 Task: Create a due date automation trigger when advanced on, on the monday before a card is due add fields with custom field "Resume" unchecked at 11:00 AM.
Action: Mouse moved to (985, 287)
Screenshot: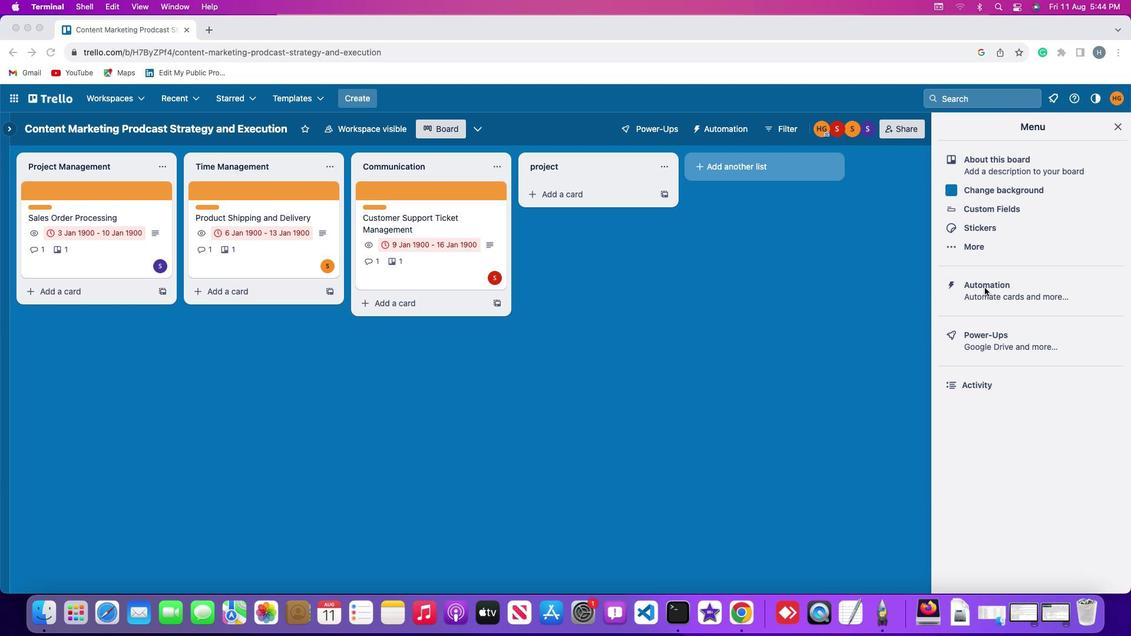 
Action: Mouse pressed left at (985, 287)
Screenshot: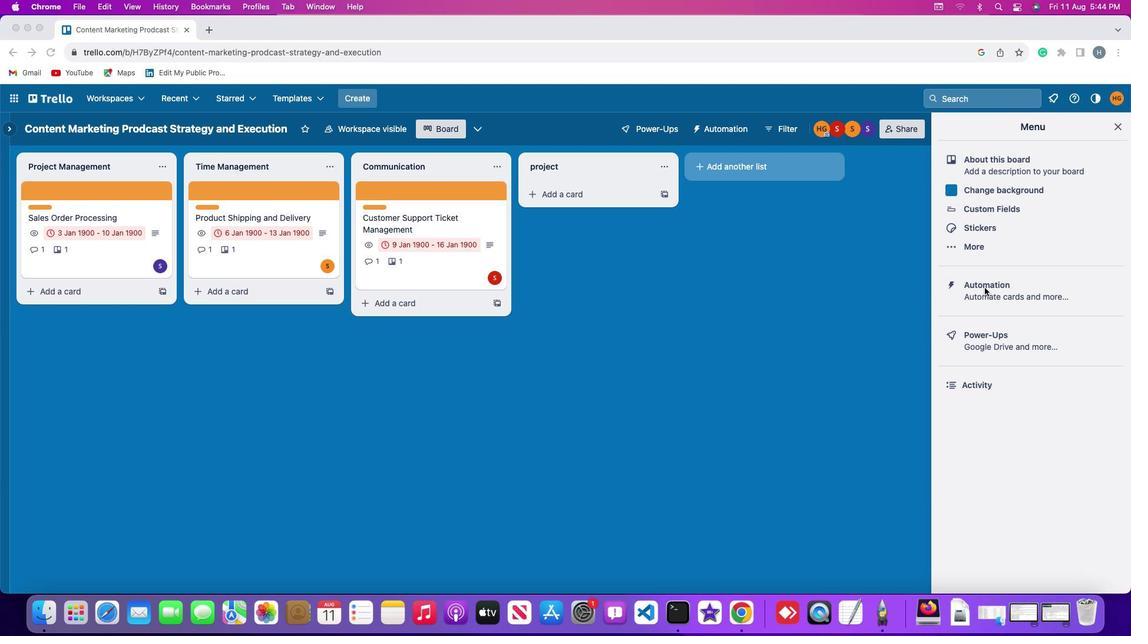 
Action: Mouse pressed left at (985, 287)
Screenshot: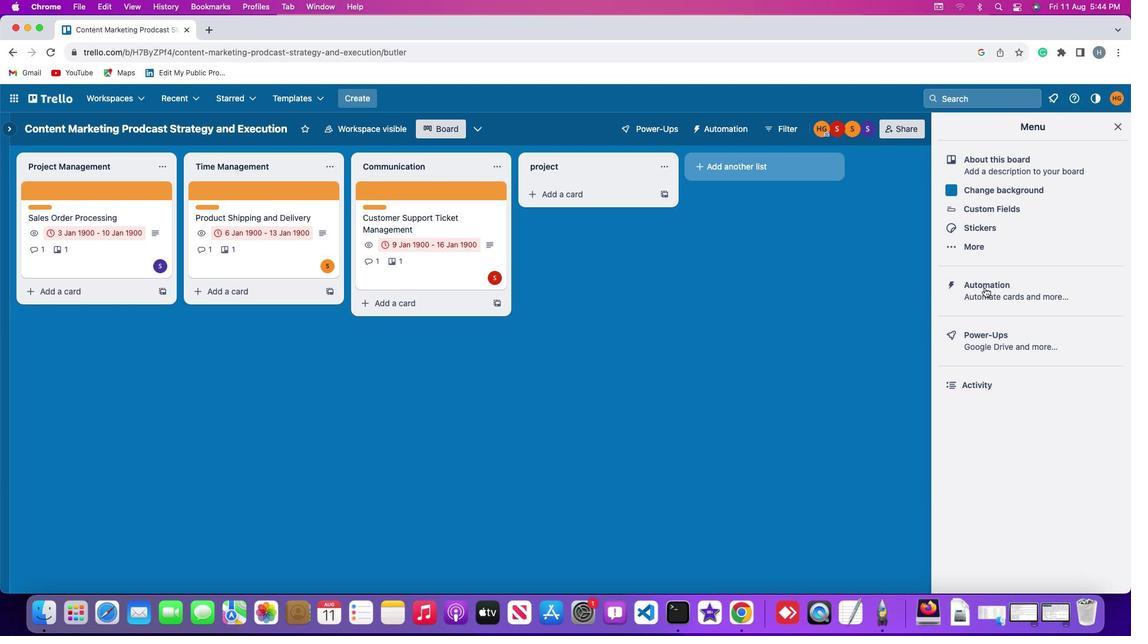 
Action: Mouse moved to (77, 273)
Screenshot: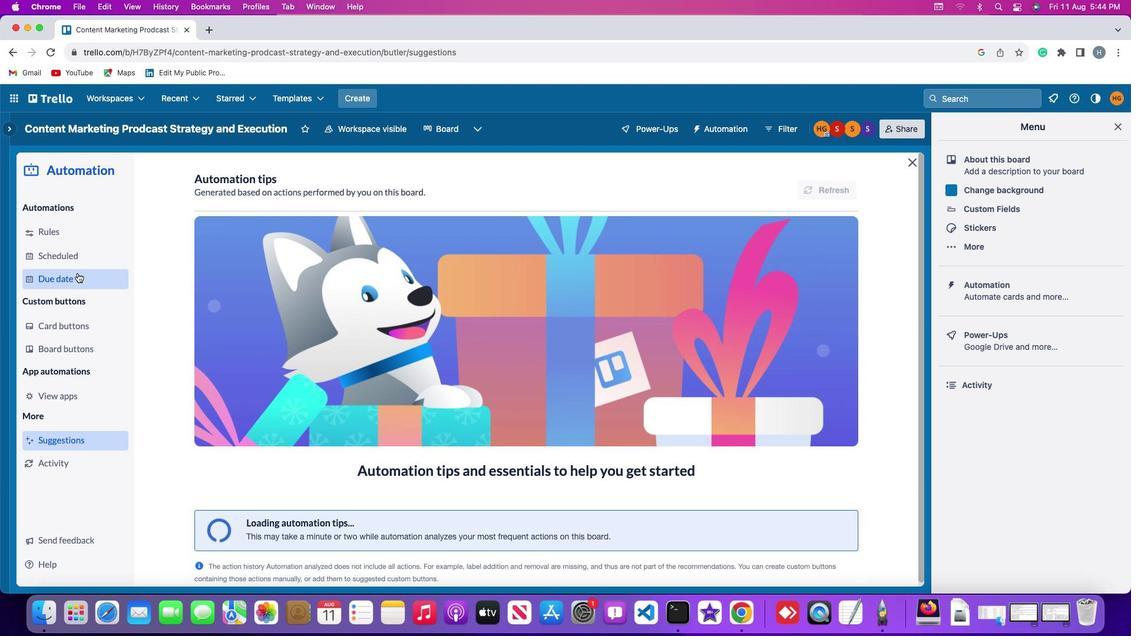 
Action: Mouse pressed left at (77, 273)
Screenshot: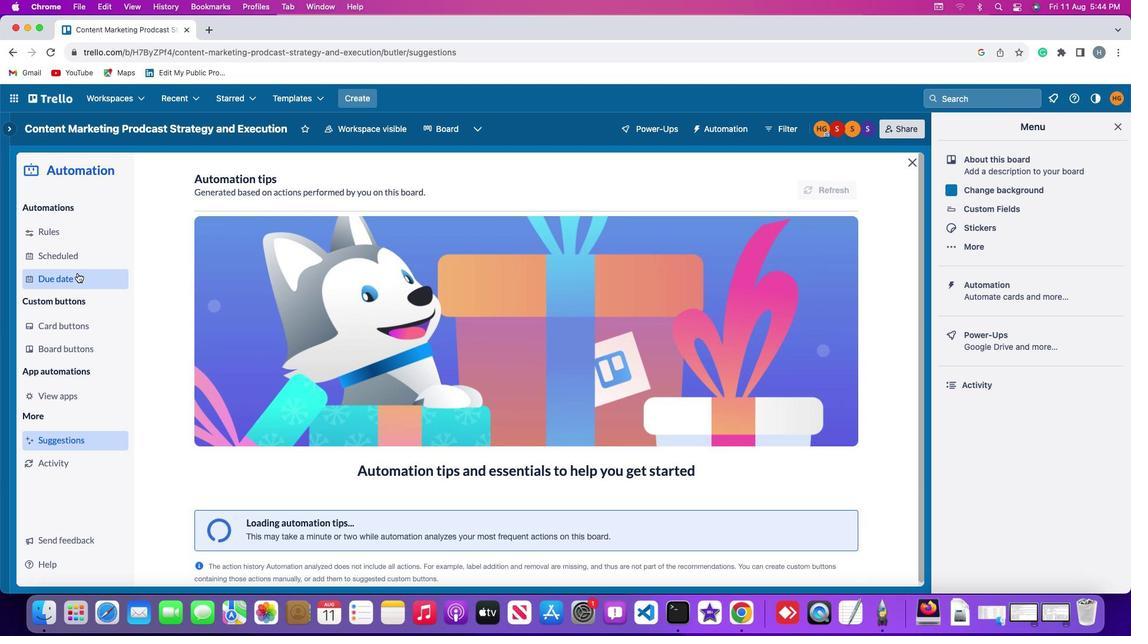 
Action: Mouse moved to (784, 179)
Screenshot: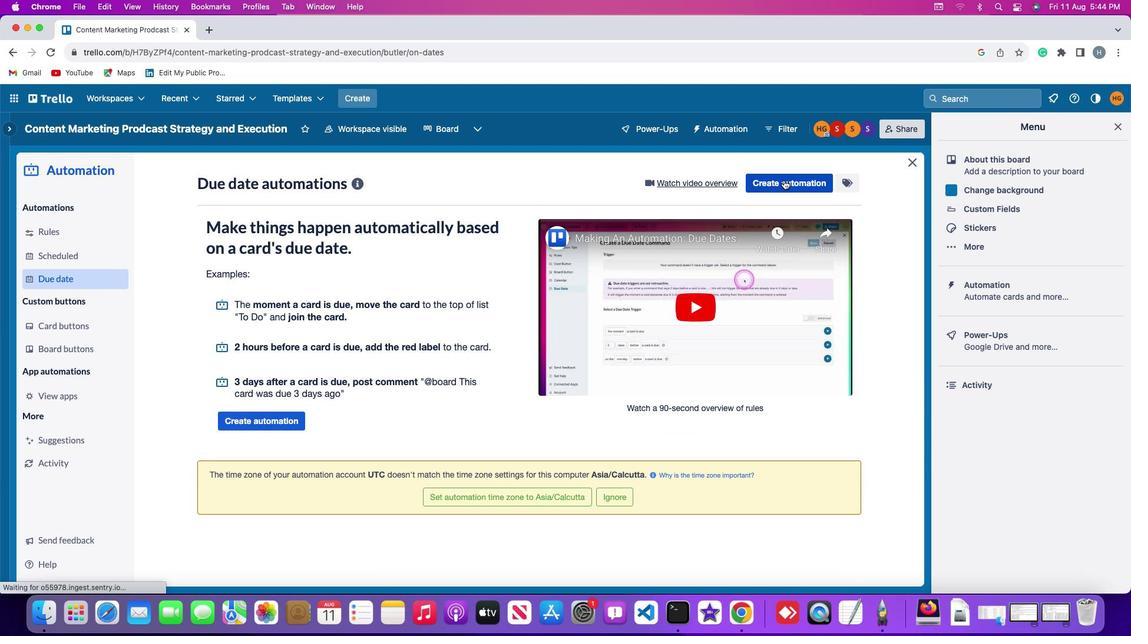 
Action: Mouse pressed left at (784, 179)
Screenshot: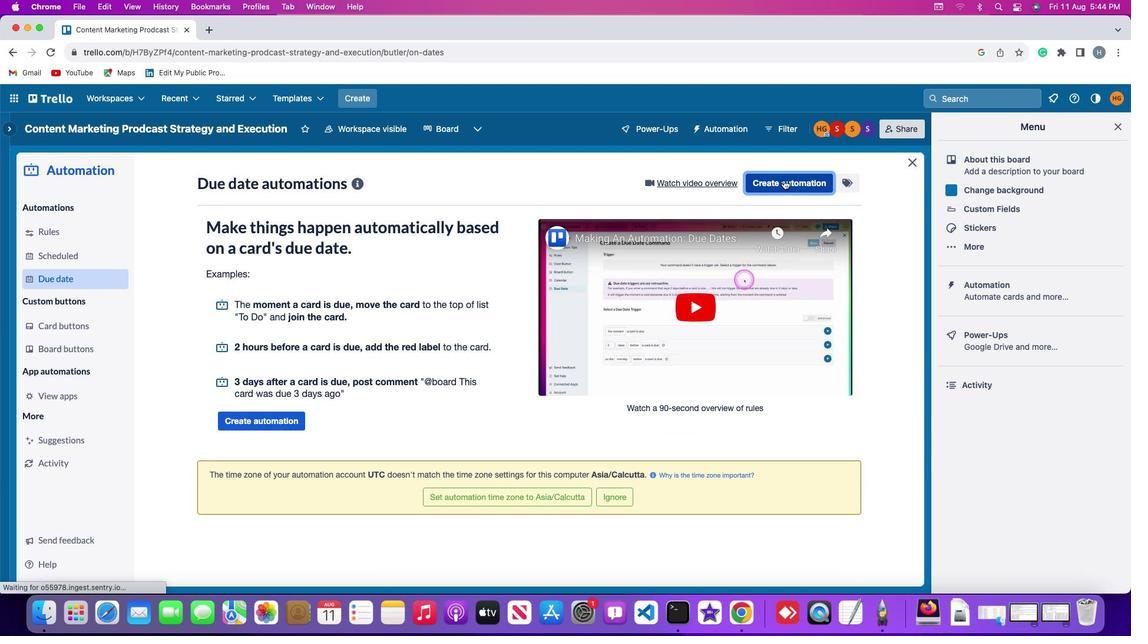 
Action: Mouse moved to (239, 293)
Screenshot: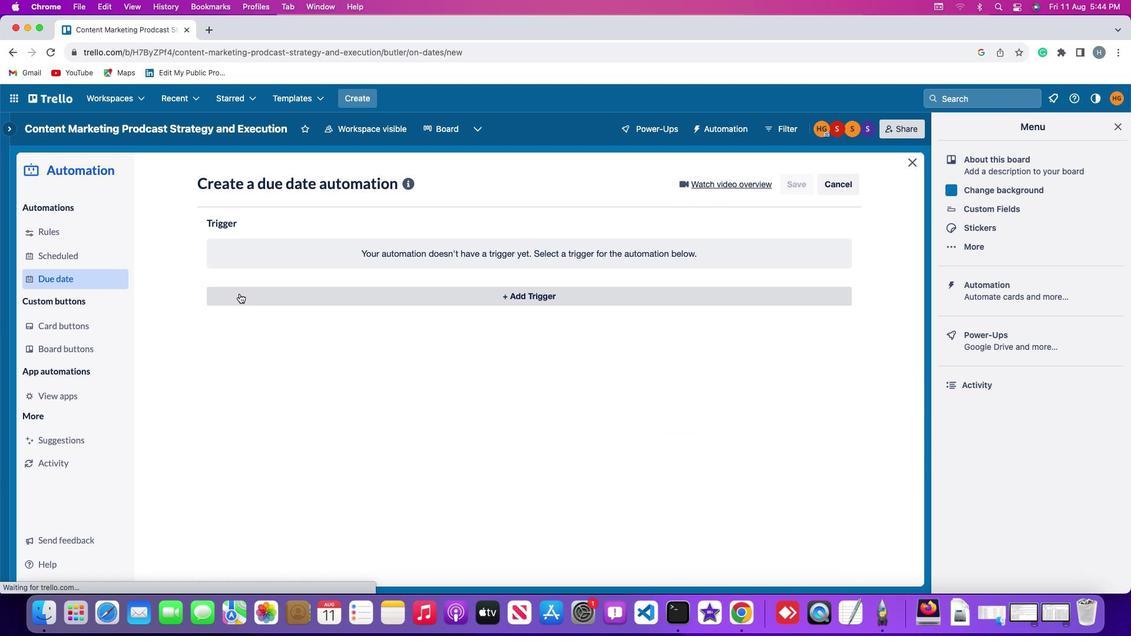 
Action: Mouse pressed left at (239, 293)
Screenshot: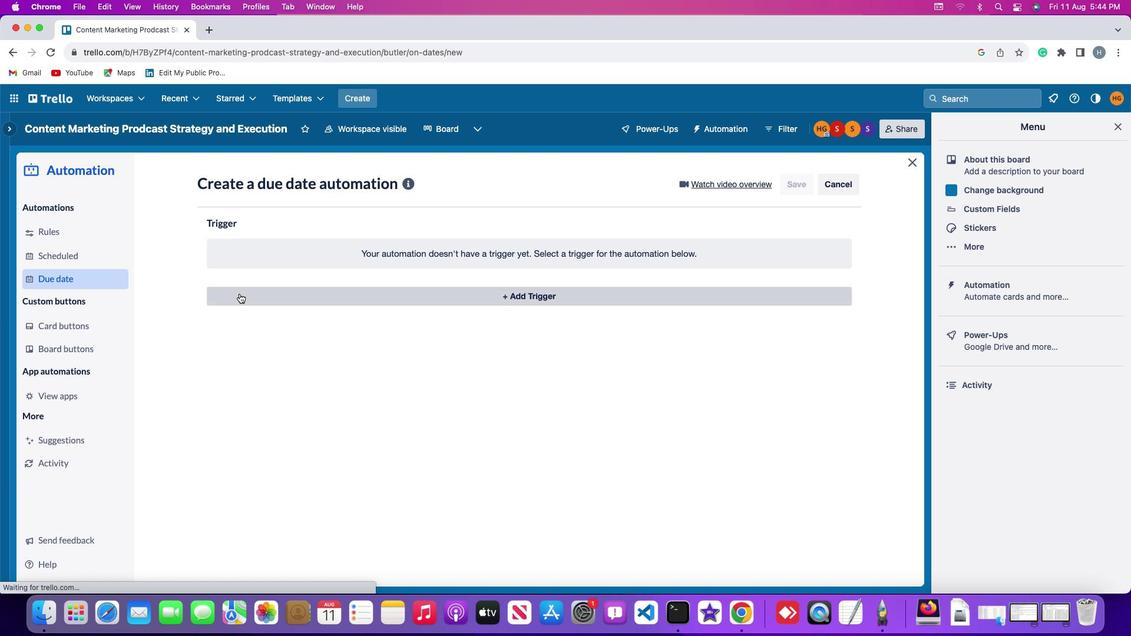 
Action: Mouse moved to (264, 516)
Screenshot: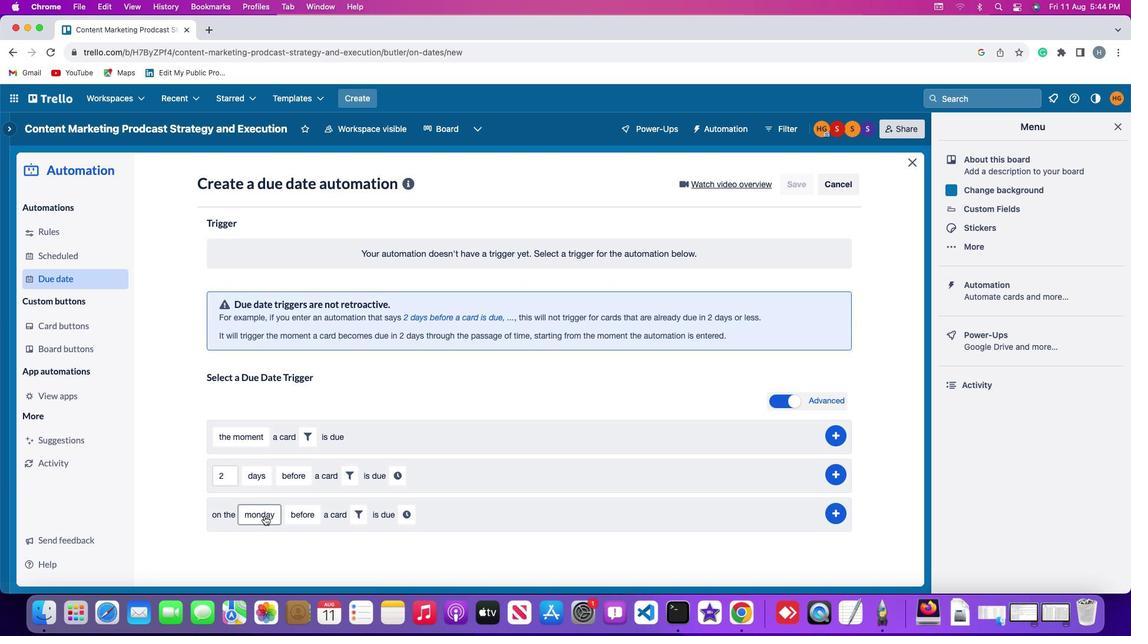 
Action: Mouse pressed left at (264, 516)
Screenshot: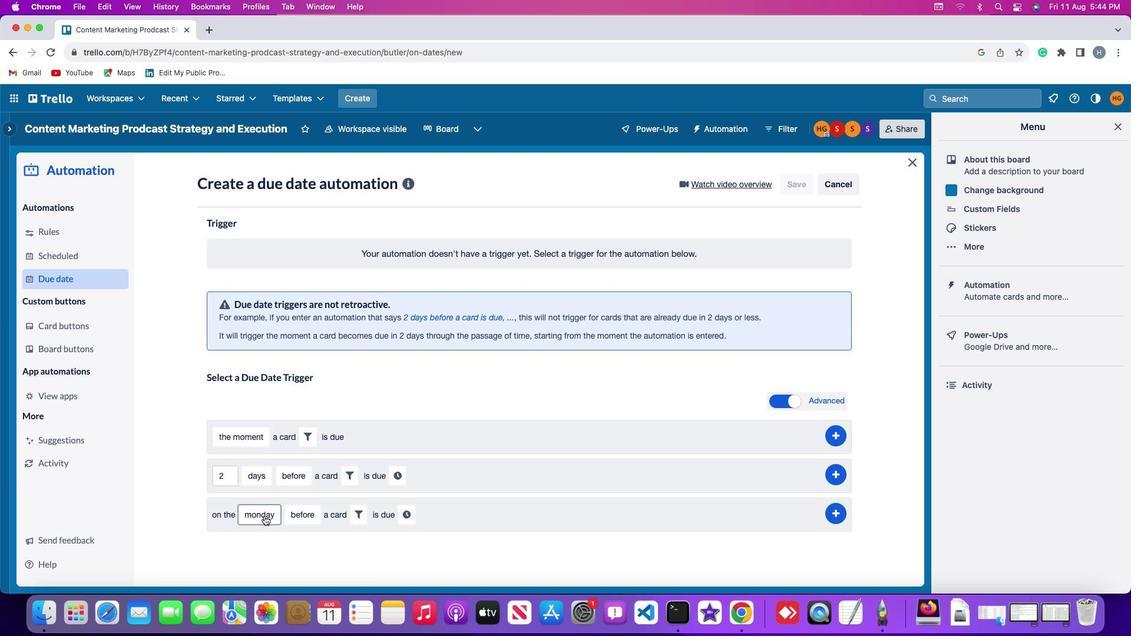 
Action: Mouse moved to (274, 347)
Screenshot: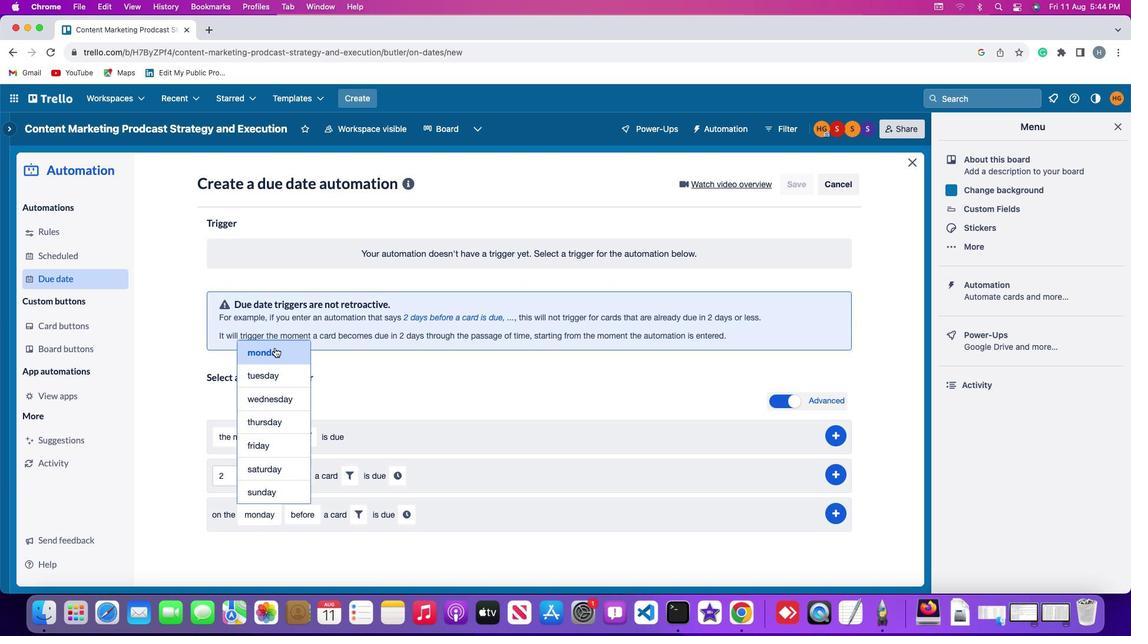 
Action: Mouse pressed left at (274, 347)
Screenshot: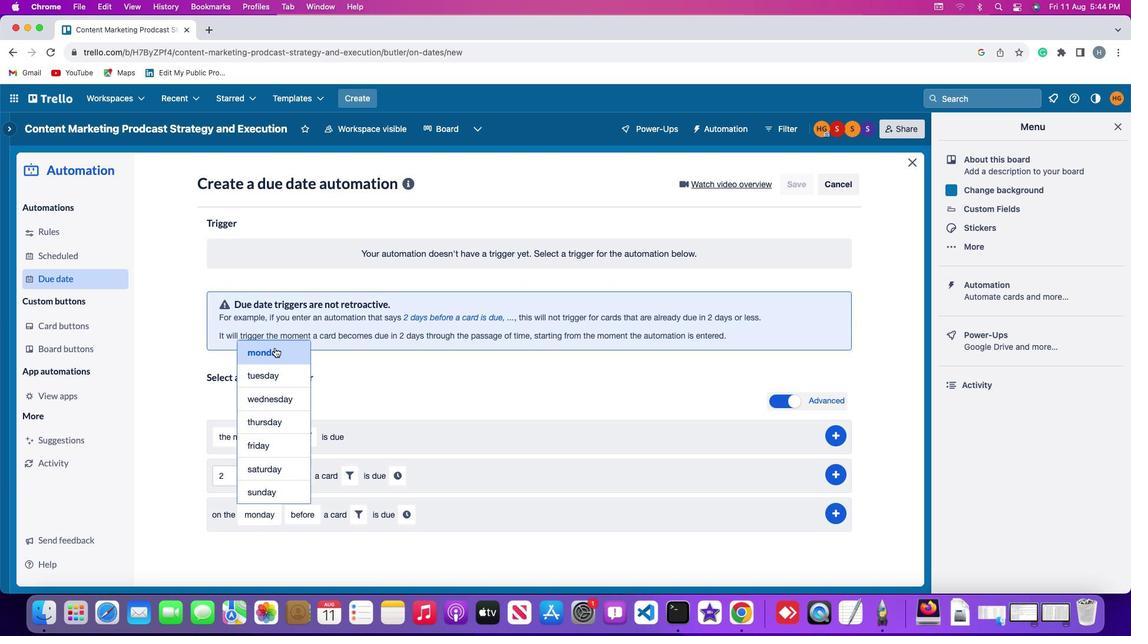 
Action: Mouse moved to (304, 517)
Screenshot: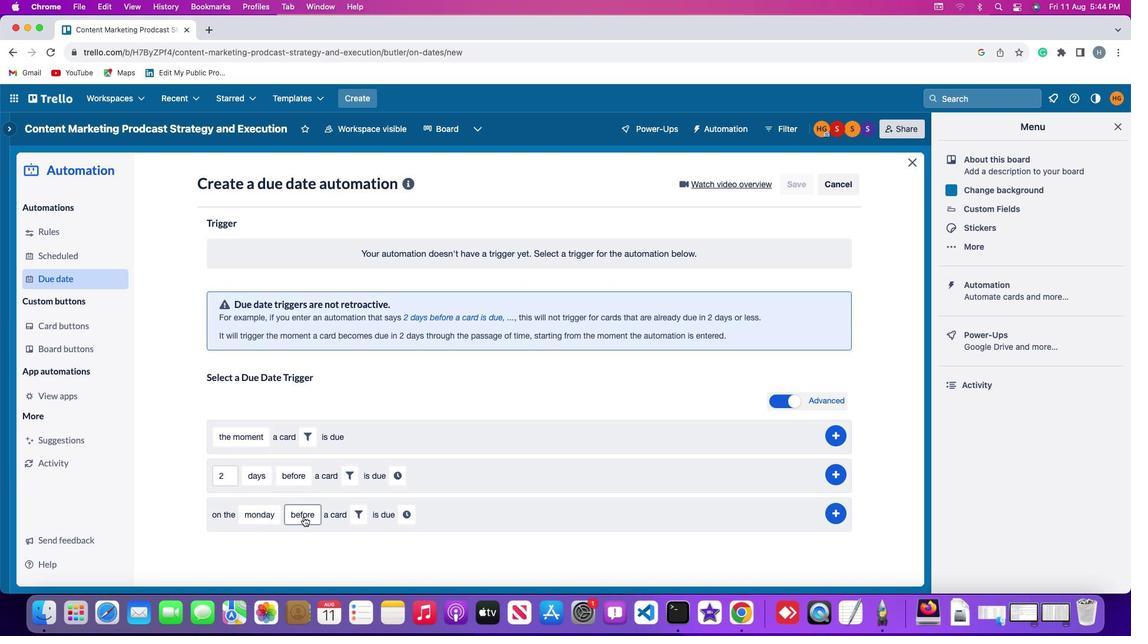
Action: Mouse pressed left at (304, 517)
Screenshot: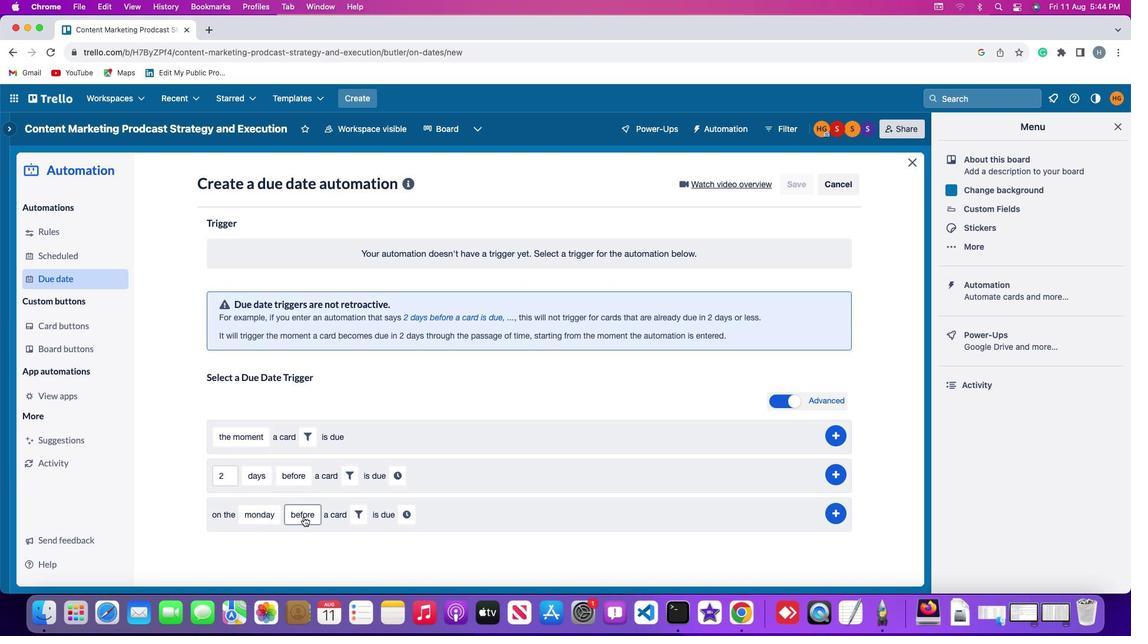 
Action: Mouse moved to (323, 422)
Screenshot: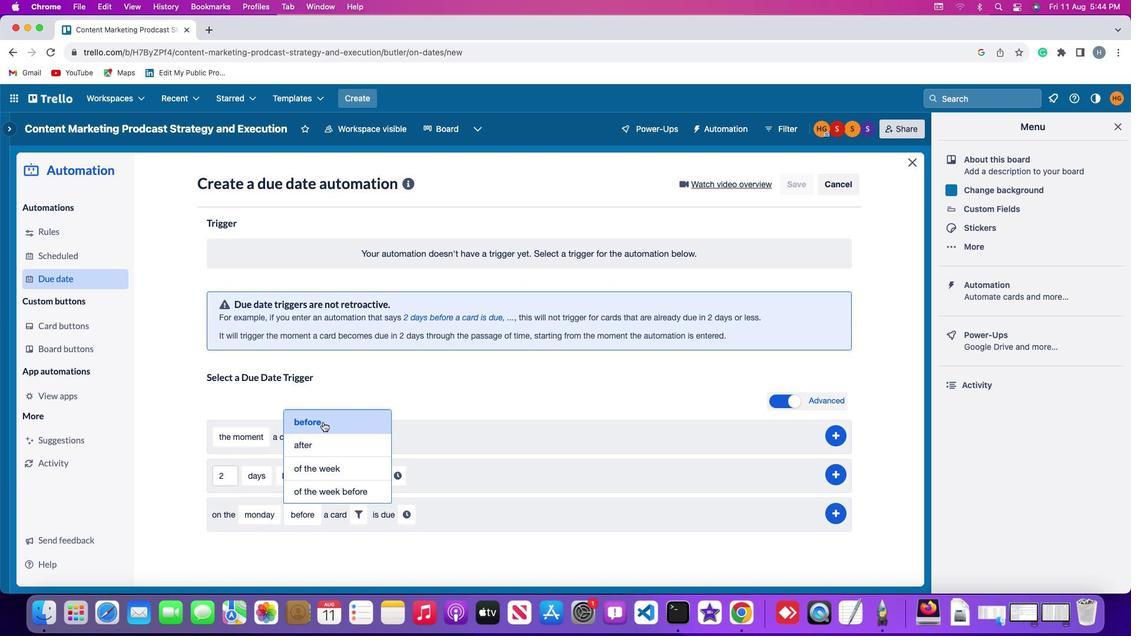 
Action: Mouse pressed left at (323, 422)
Screenshot: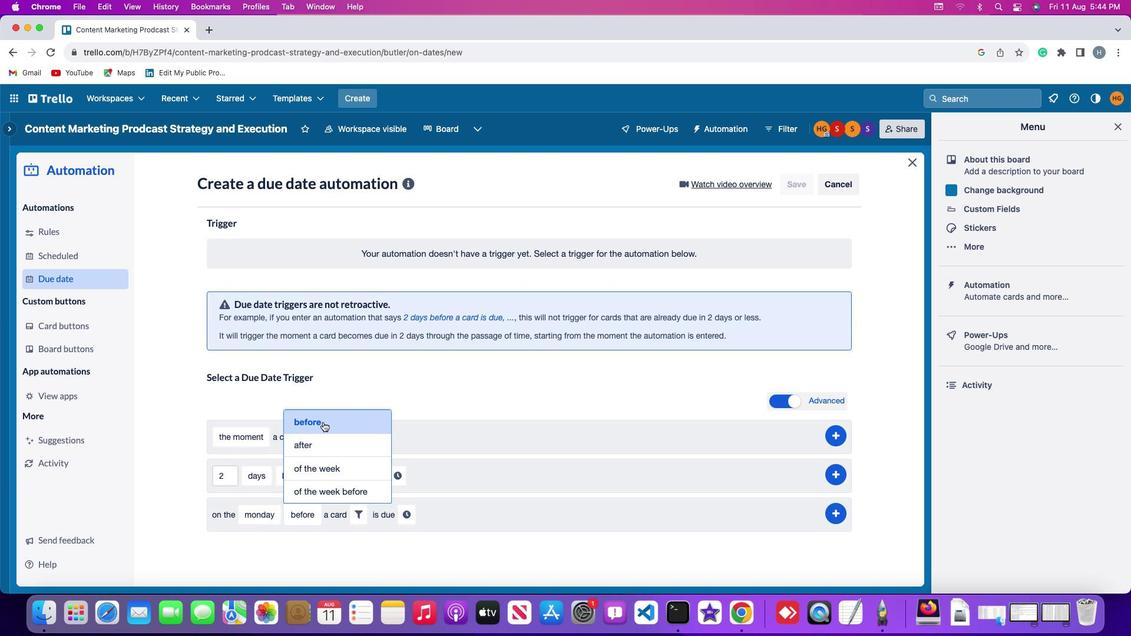 
Action: Mouse moved to (360, 520)
Screenshot: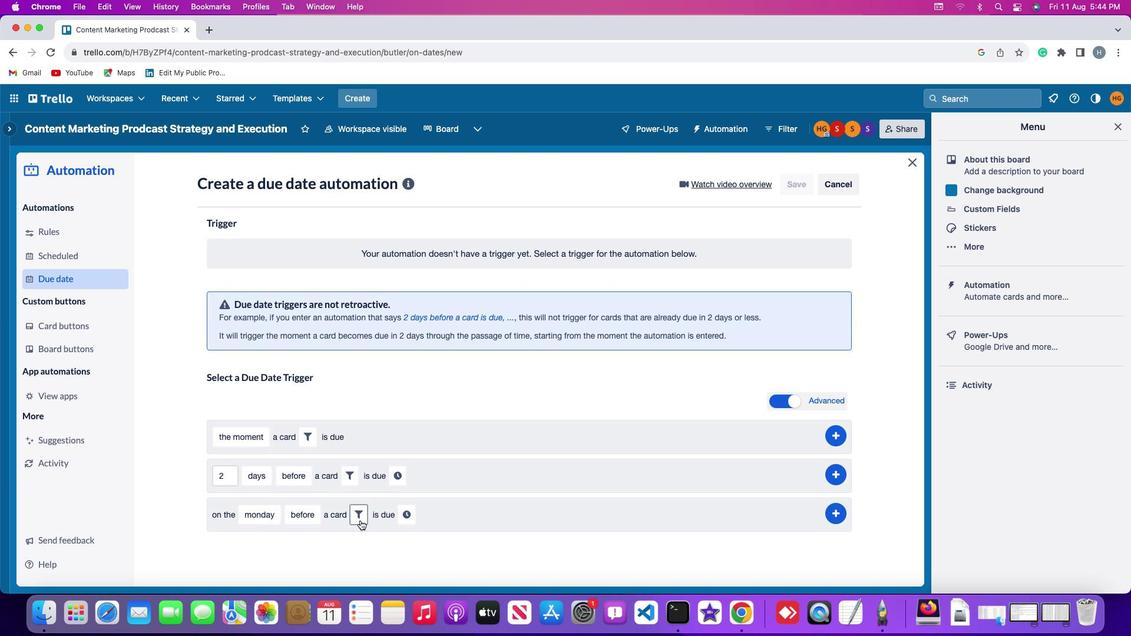 
Action: Mouse pressed left at (360, 520)
Screenshot: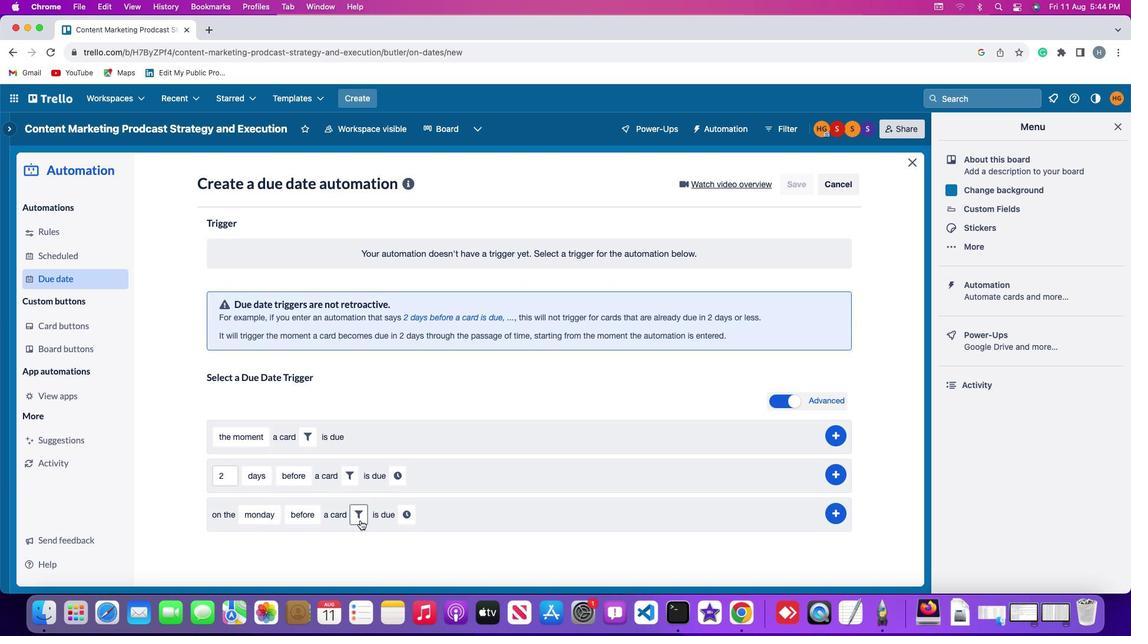 
Action: Mouse moved to (550, 555)
Screenshot: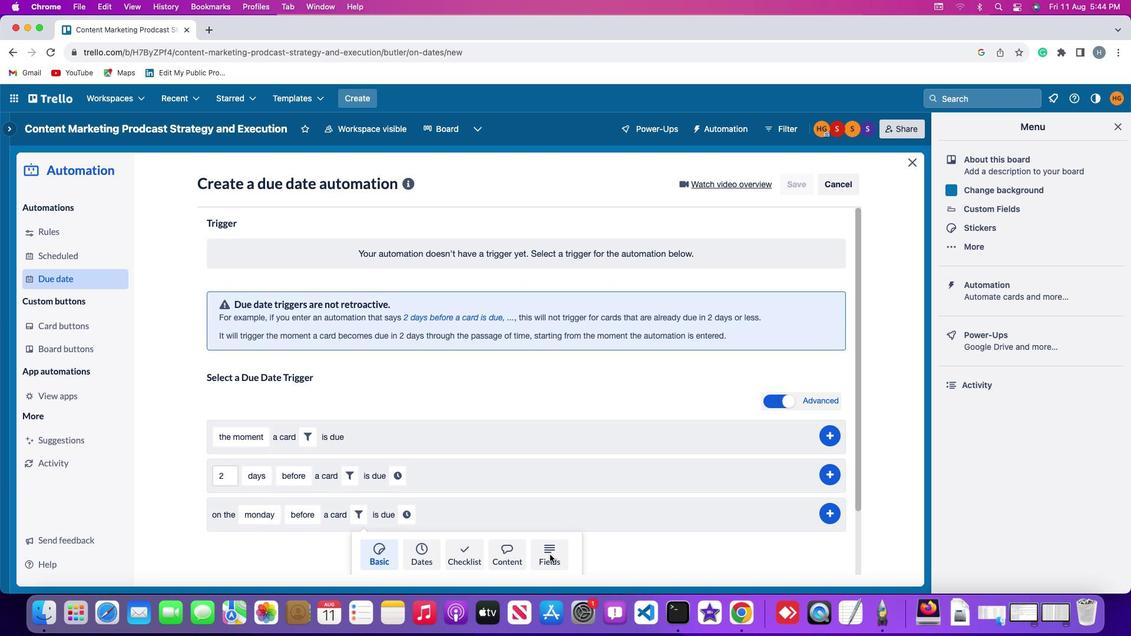 
Action: Mouse pressed left at (550, 555)
Screenshot: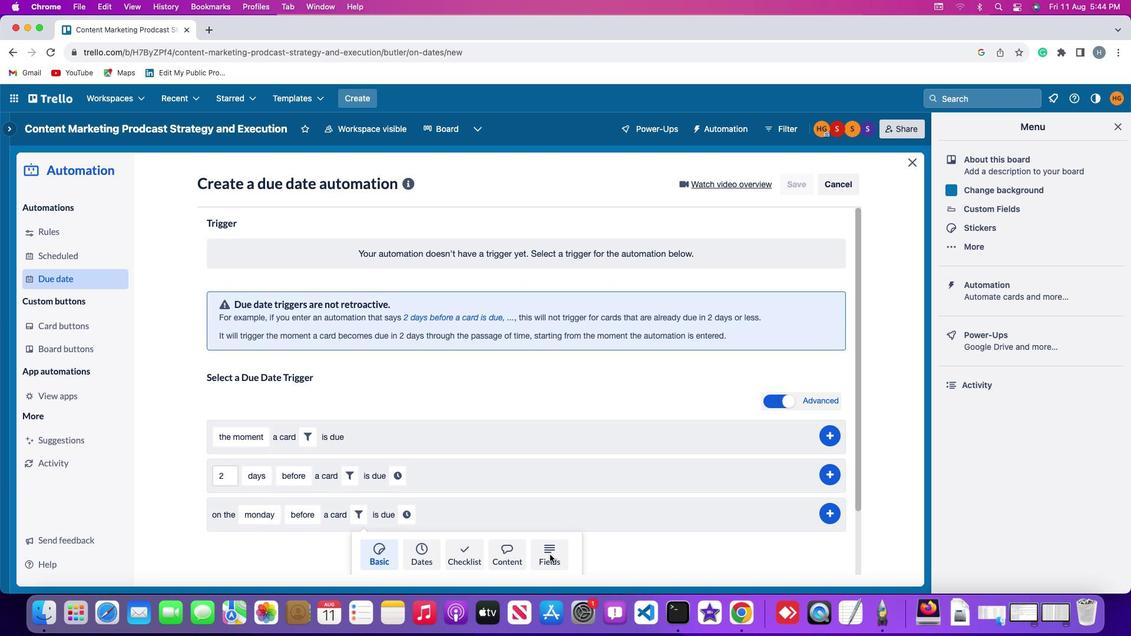 
Action: Mouse moved to (327, 549)
Screenshot: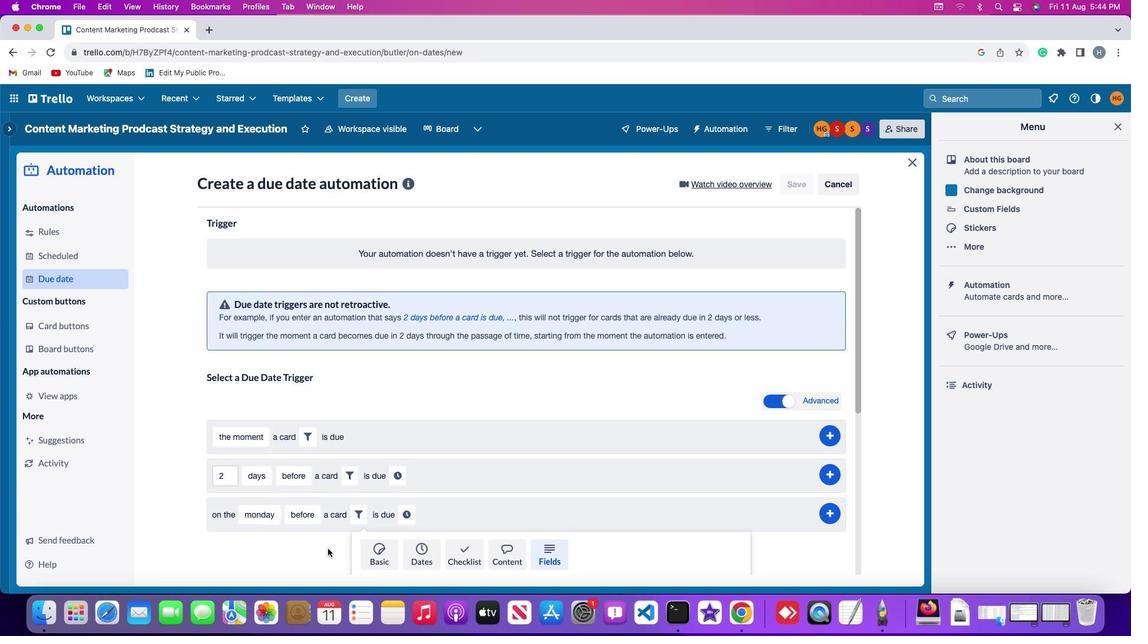 
Action: Mouse scrolled (327, 549) with delta (0, 0)
Screenshot: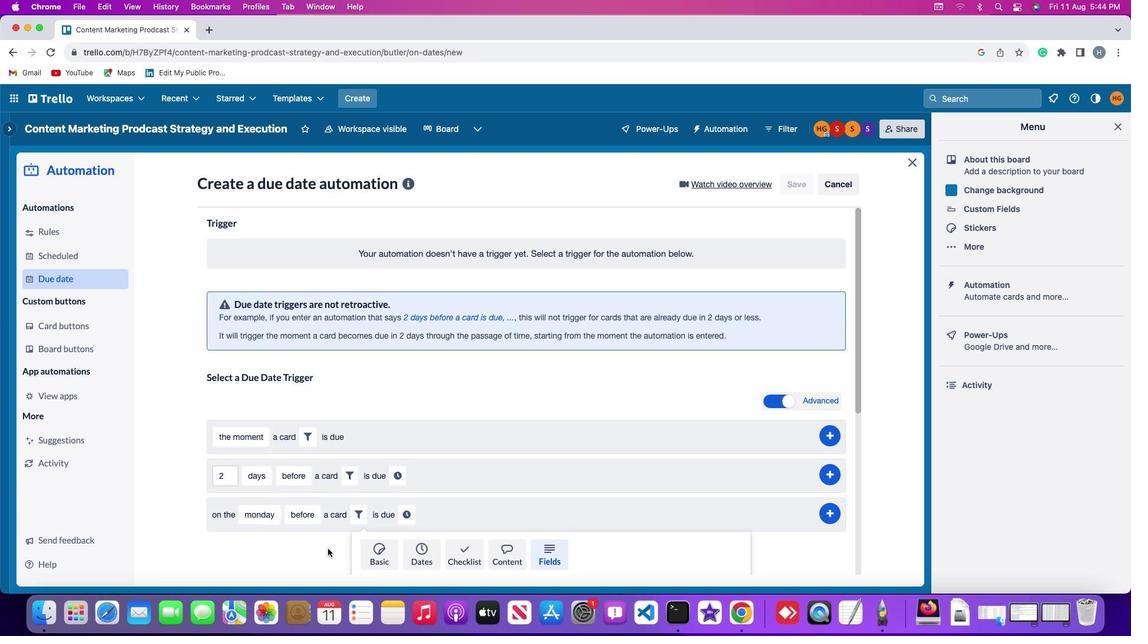 
Action: Mouse moved to (327, 549)
Screenshot: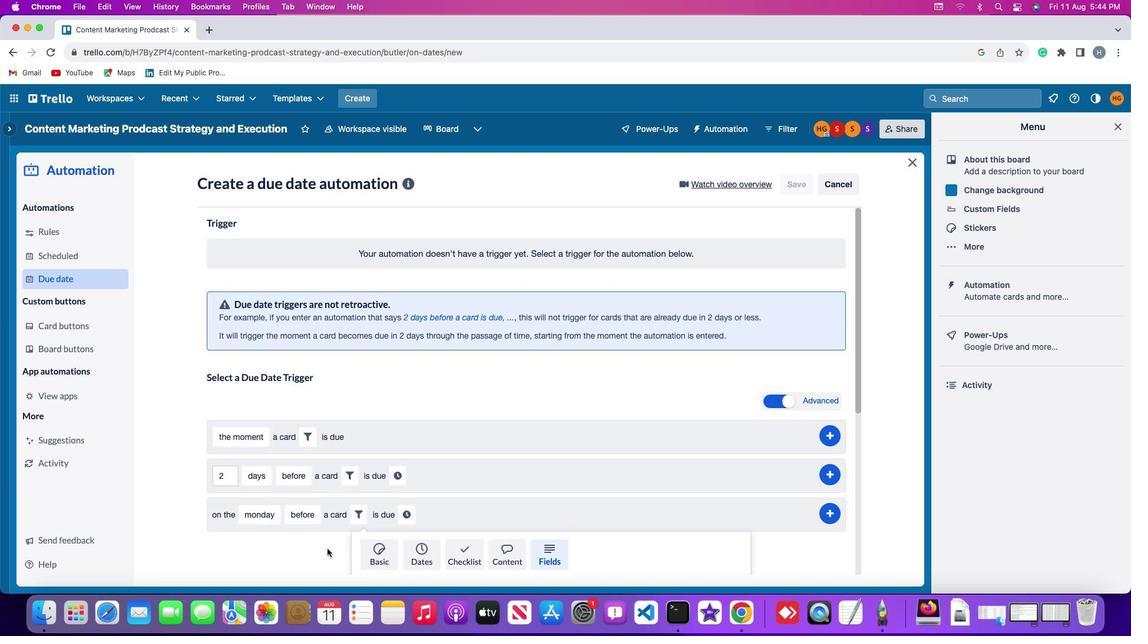 
Action: Mouse scrolled (327, 549) with delta (0, 0)
Screenshot: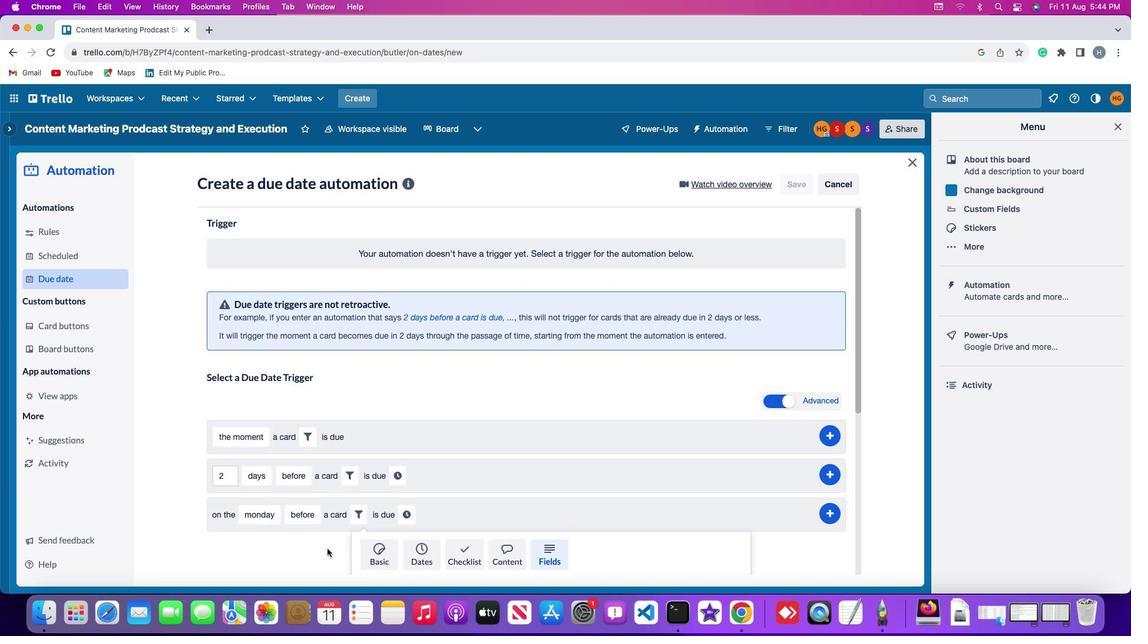 
Action: Mouse moved to (327, 549)
Screenshot: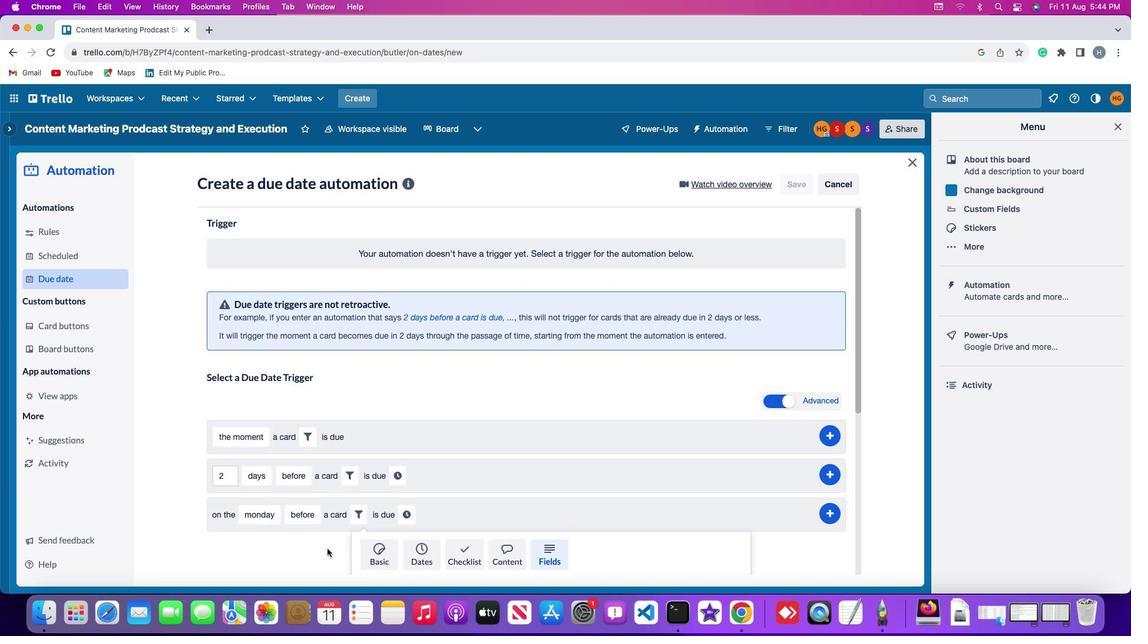 
Action: Mouse scrolled (327, 549) with delta (0, -1)
Screenshot: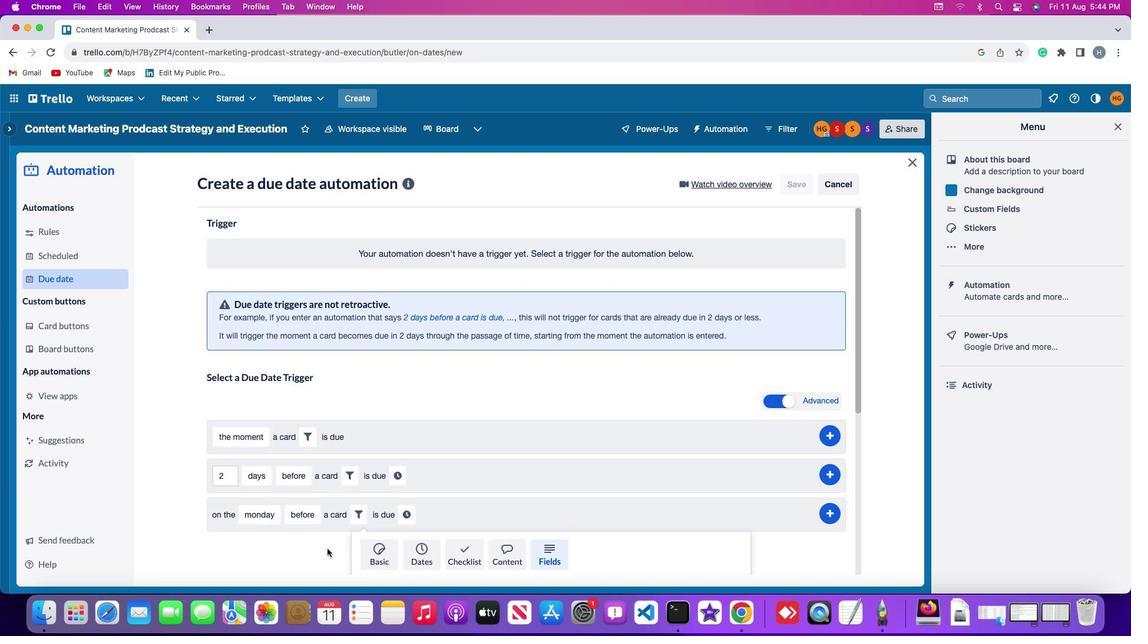 
Action: Mouse moved to (324, 549)
Screenshot: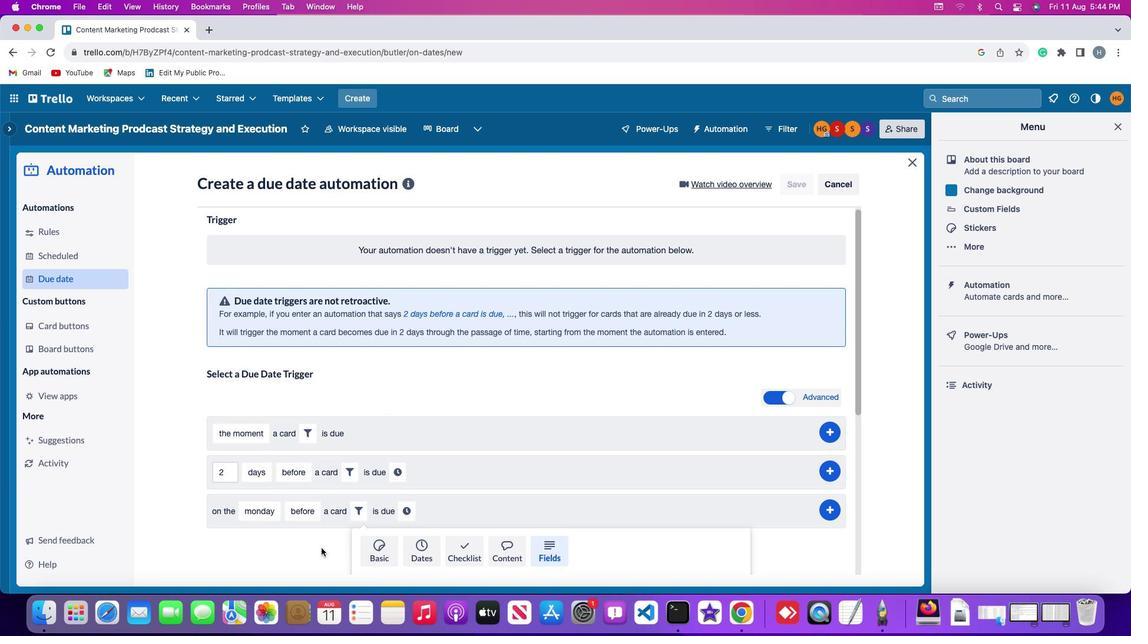 
Action: Mouse scrolled (324, 549) with delta (0, -2)
Screenshot: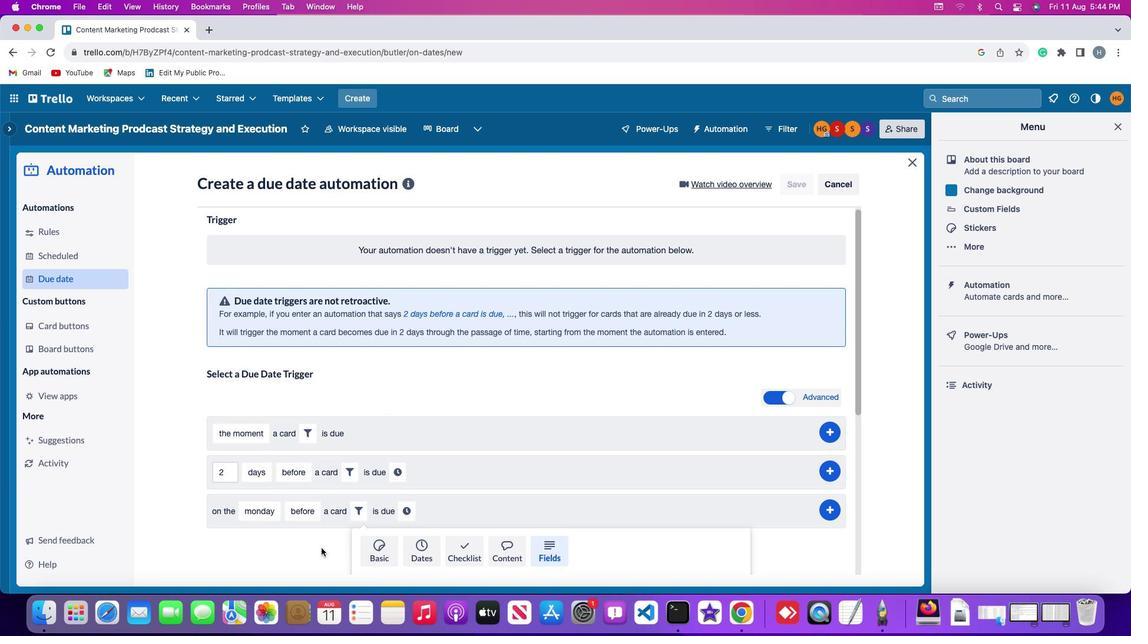 
Action: Mouse moved to (311, 545)
Screenshot: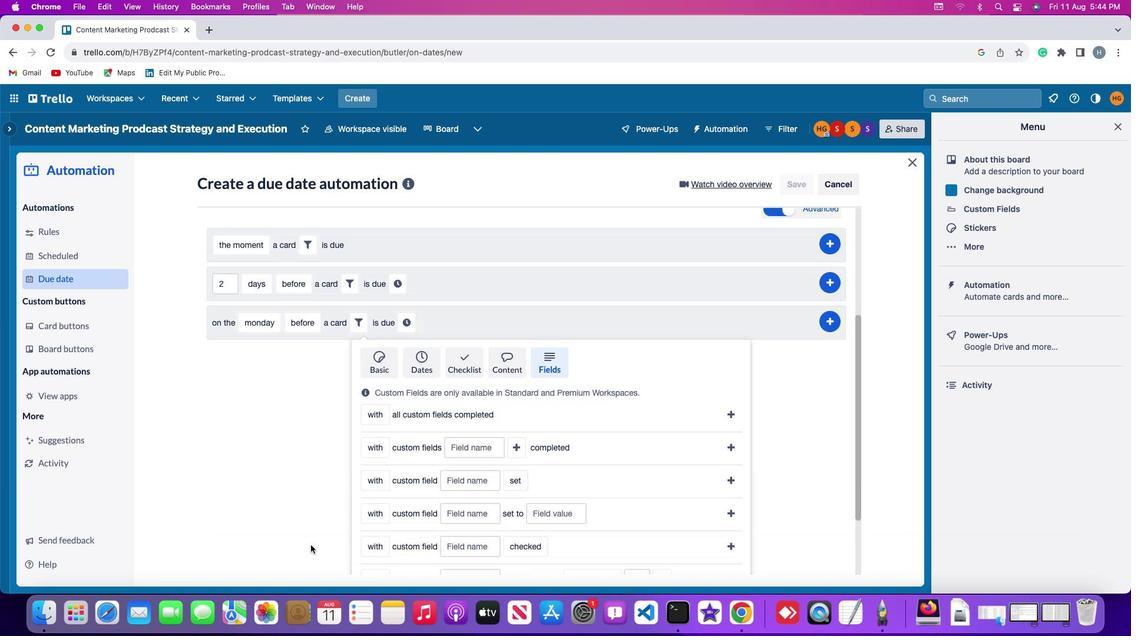 
Action: Mouse scrolled (311, 545) with delta (0, -2)
Screenshot: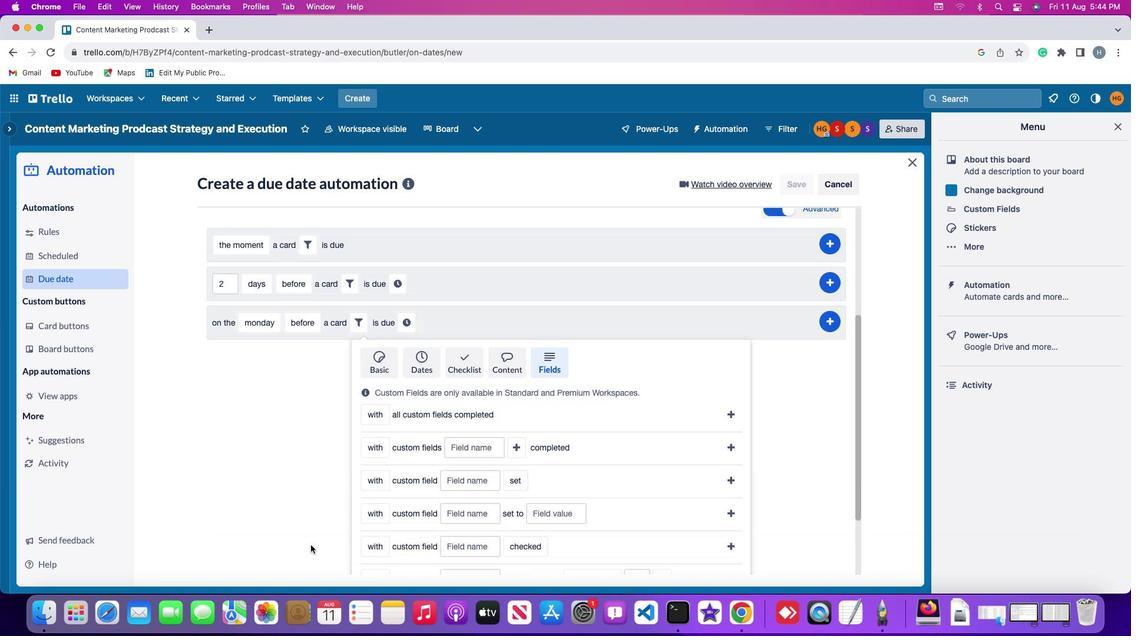
Action: Mouse moved to (303, 544)
Screenshot: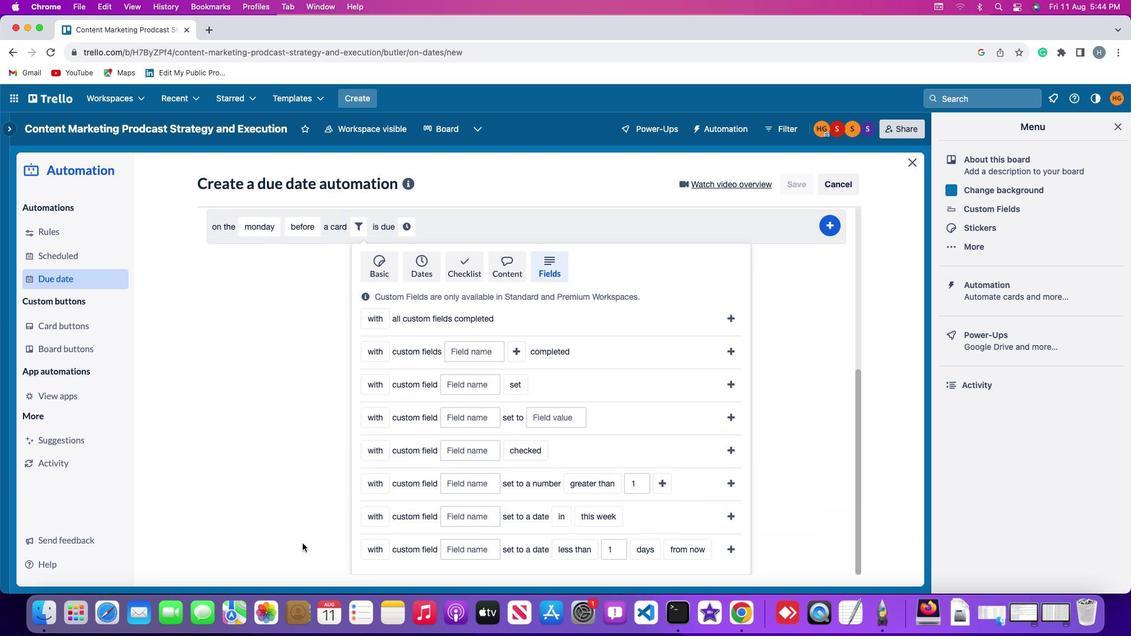 
Action: Mouse scrolled (303, 544) with delta (0, 0)
Screenshot: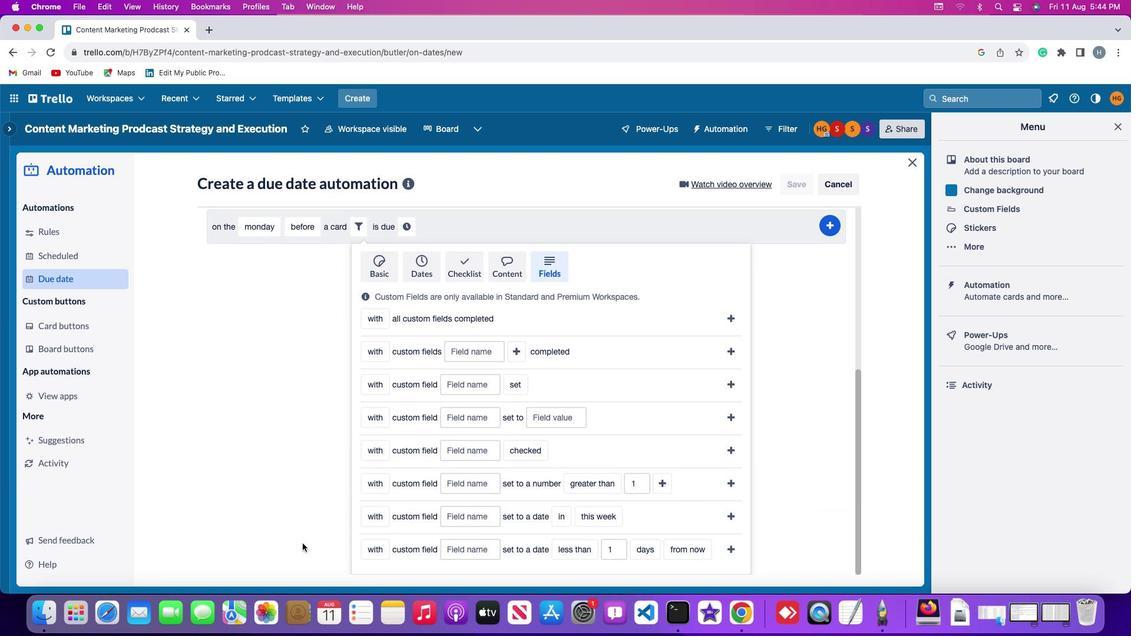 
Action: Mouse scrolled (303, 544) with delta (0, 0)
Screenshot: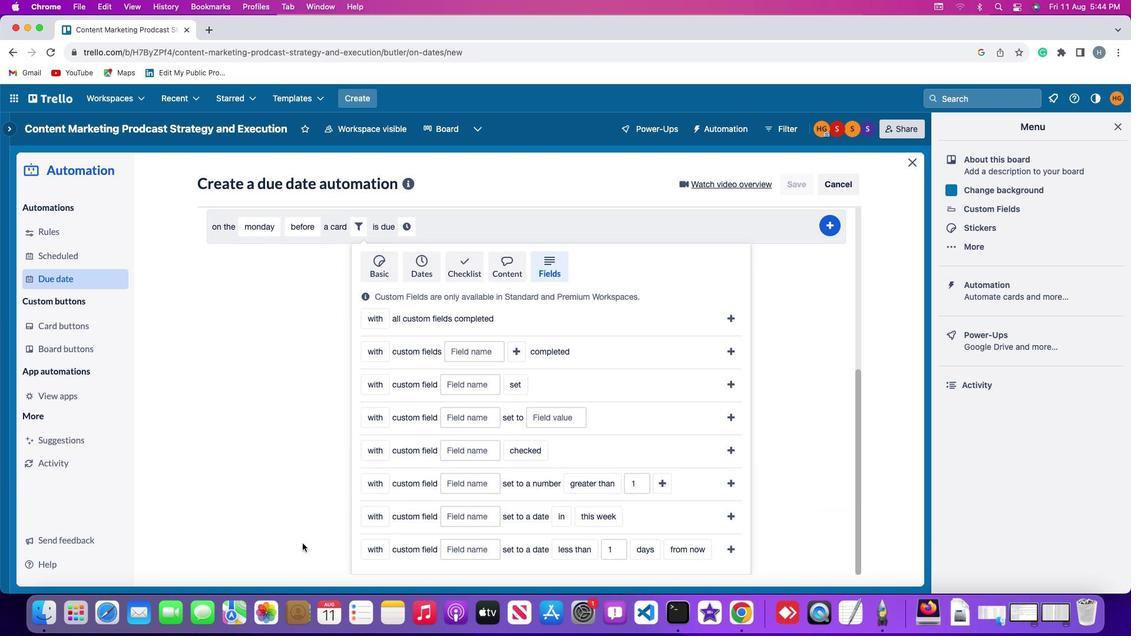 
Action: Mouse scrolled (303, 544) with delta (0, -1)
Screenshot: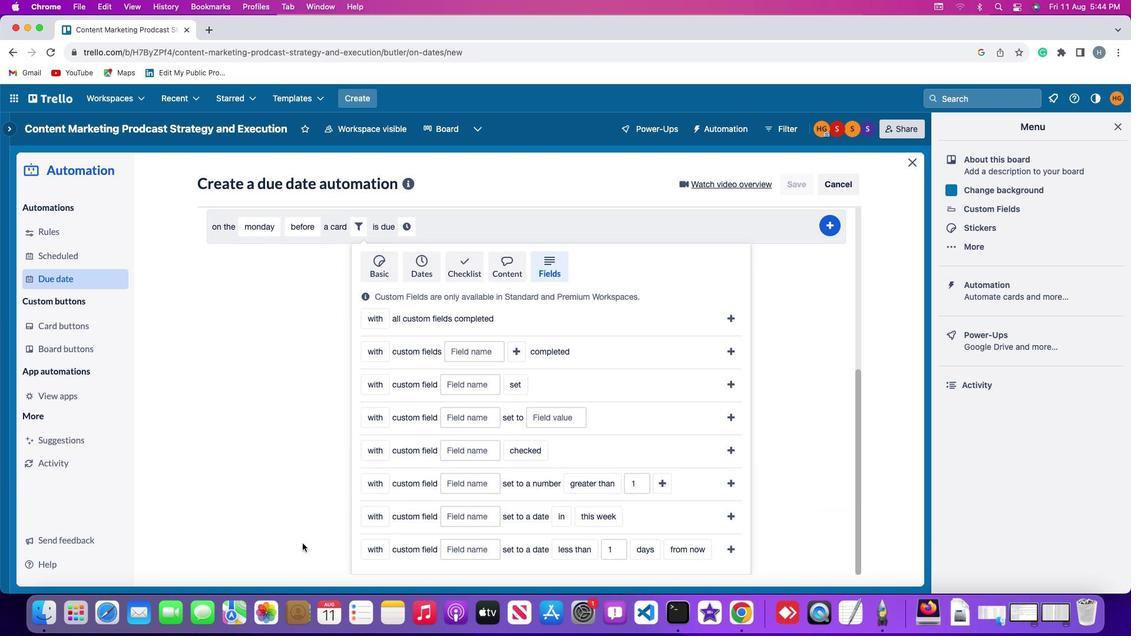 
Action: Mouse scrolled (303, 544) with delta (0, -2)
Screenshot: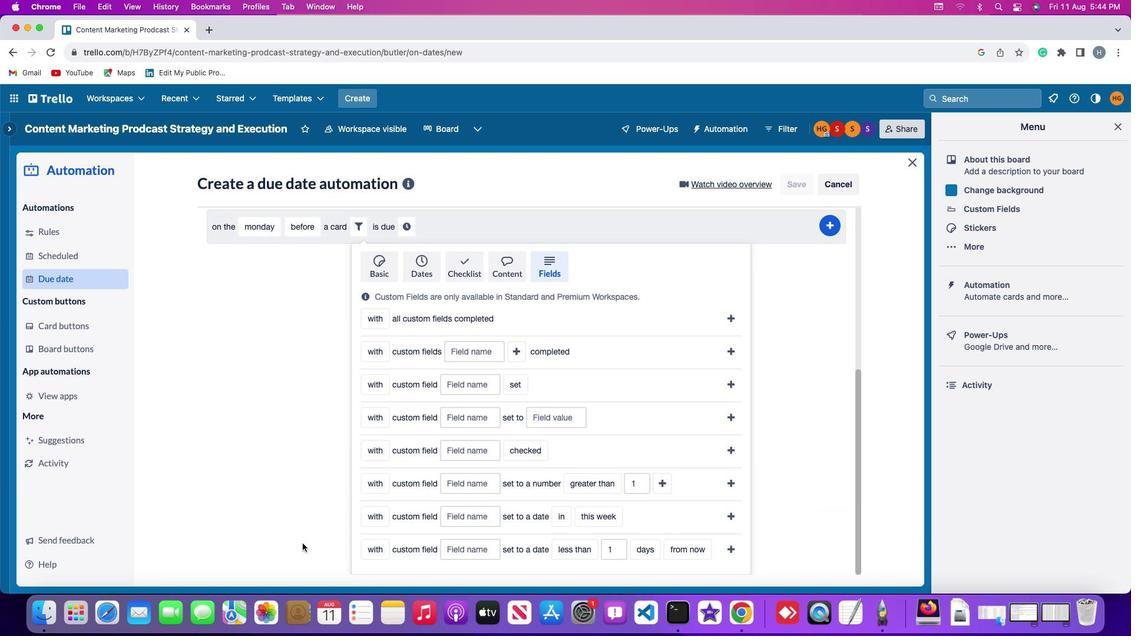 
Action: Mouse moved to (372, 451)
Screenshot: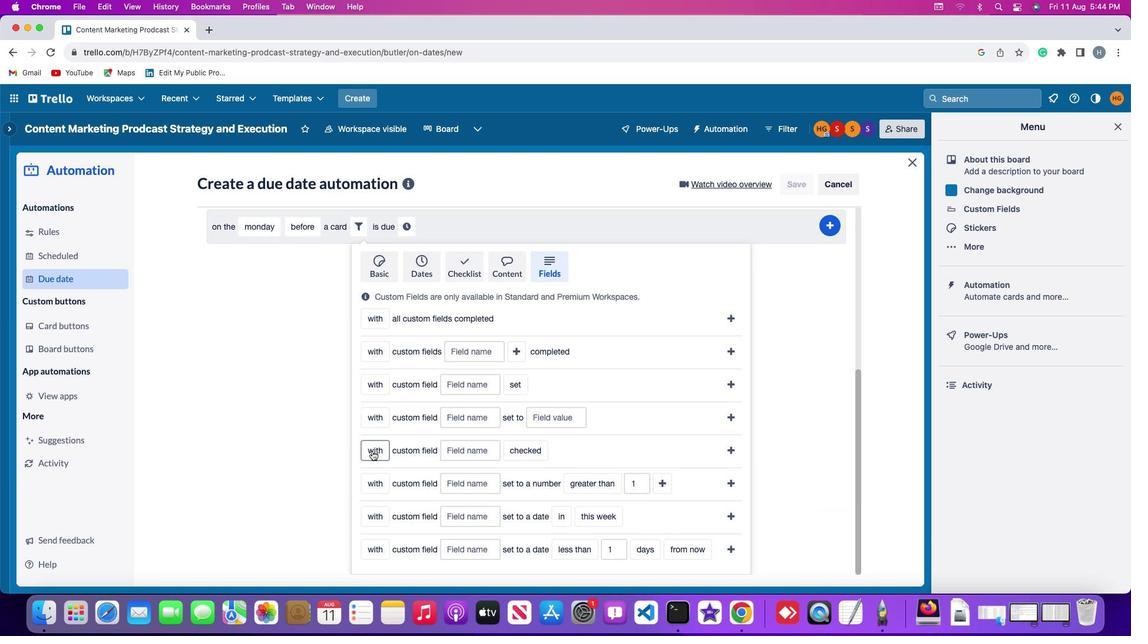 
Action: Mouse pressed left at (372, 451)
Screenshot: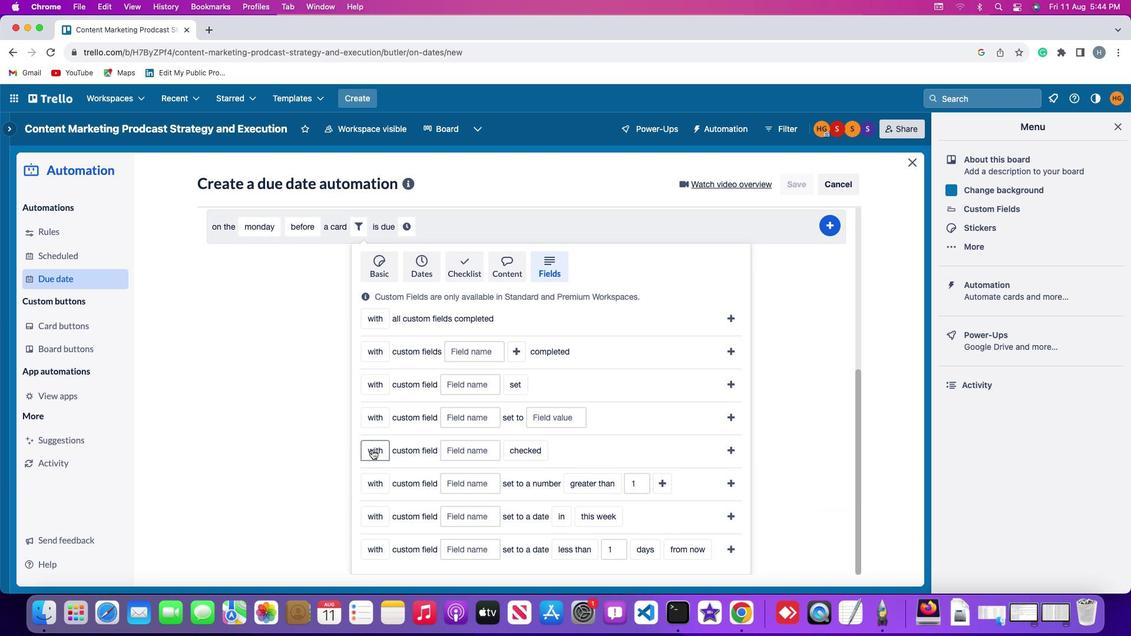 
Action: Mouse moved to (383, 474)
Screenshot: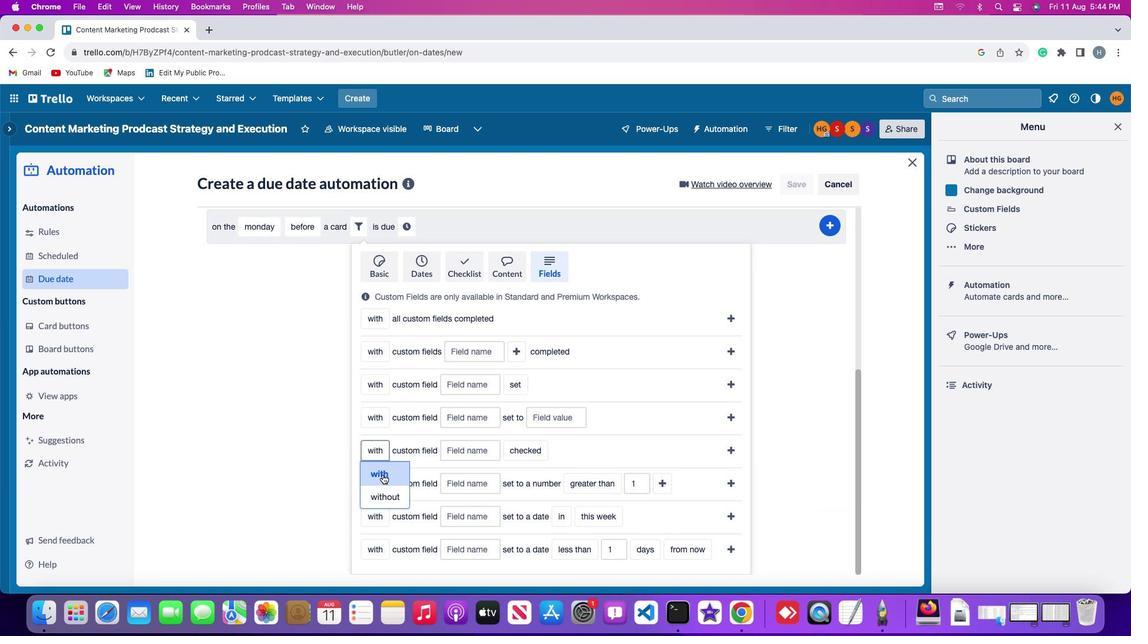 
Action: Mouse pressed left at (383, 474)
Screenshot: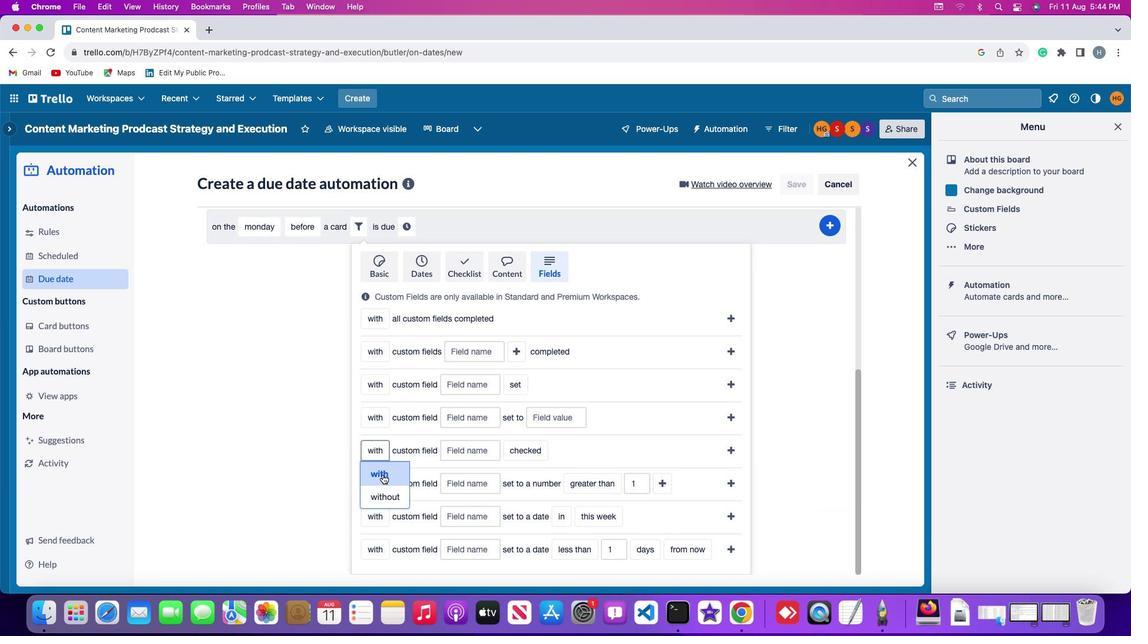 
Action: Mouse moved to (474, 453)
Screenshot: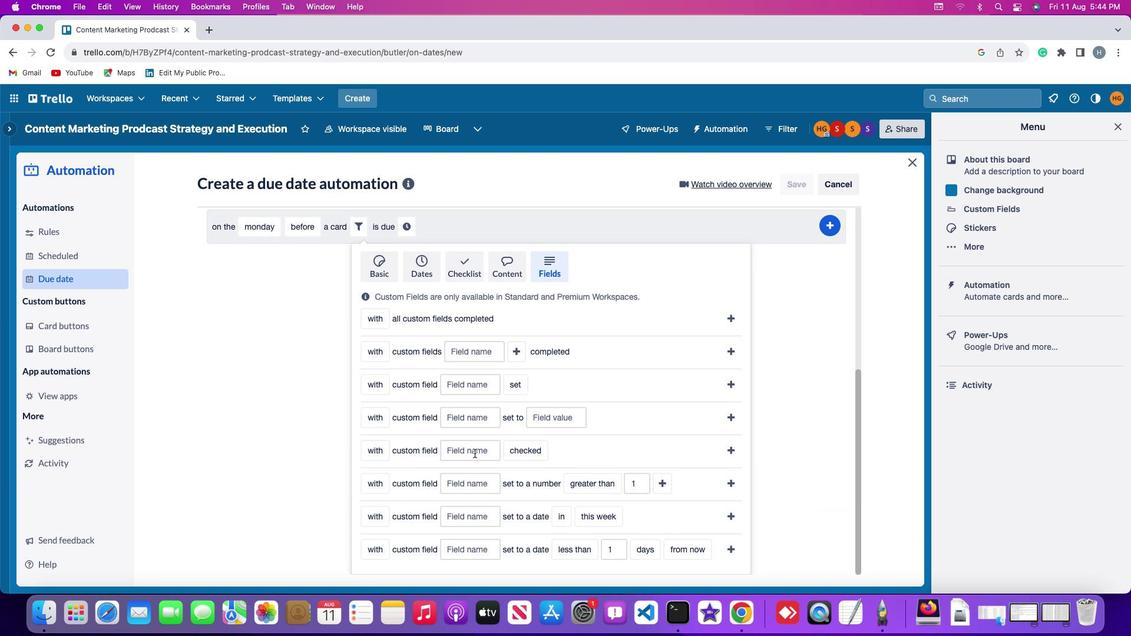 
Action: Mouse pressed left at (474, 453)
Screenshot: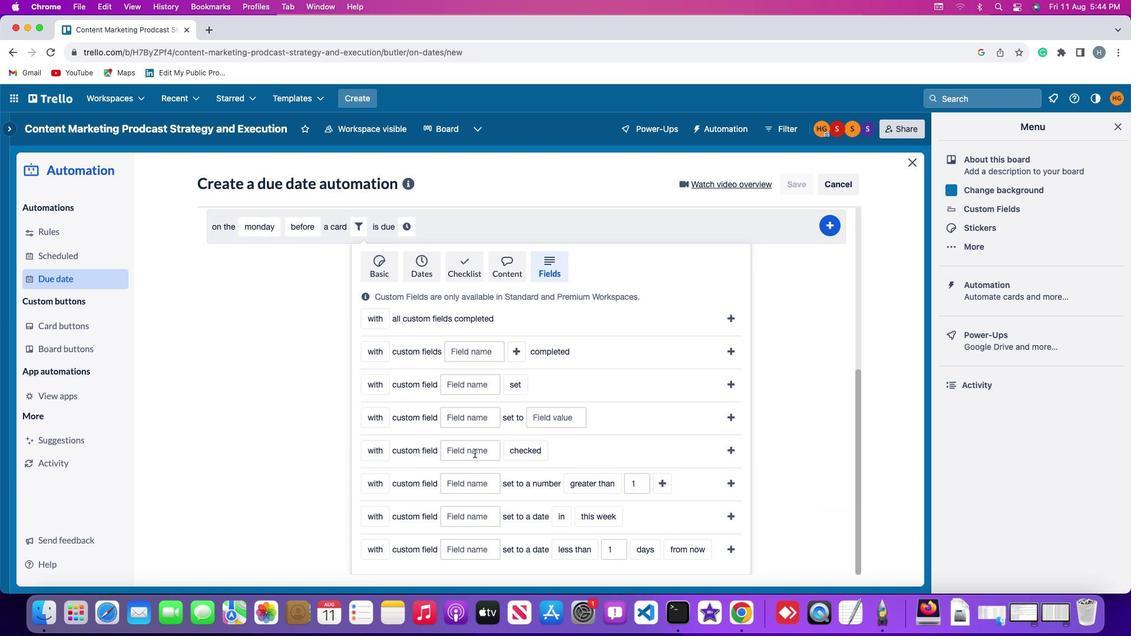 
Action: Key pressed Key.shift'R''e''s''u''m''e'
Screenshot: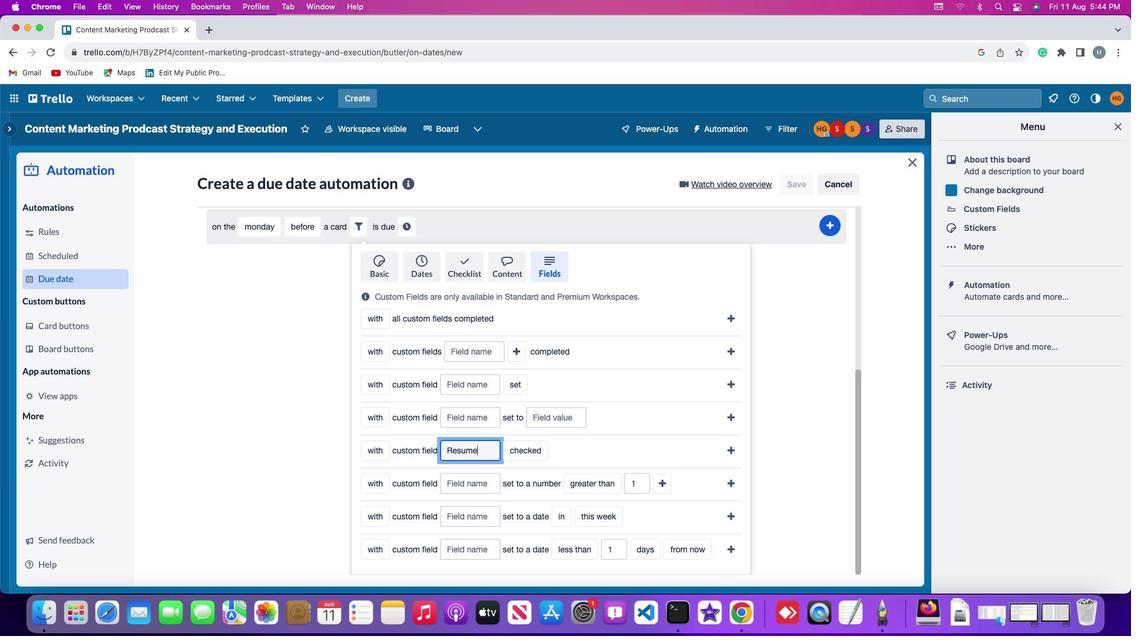 
Action: Mouse moved to (517, 452)
Screenshot: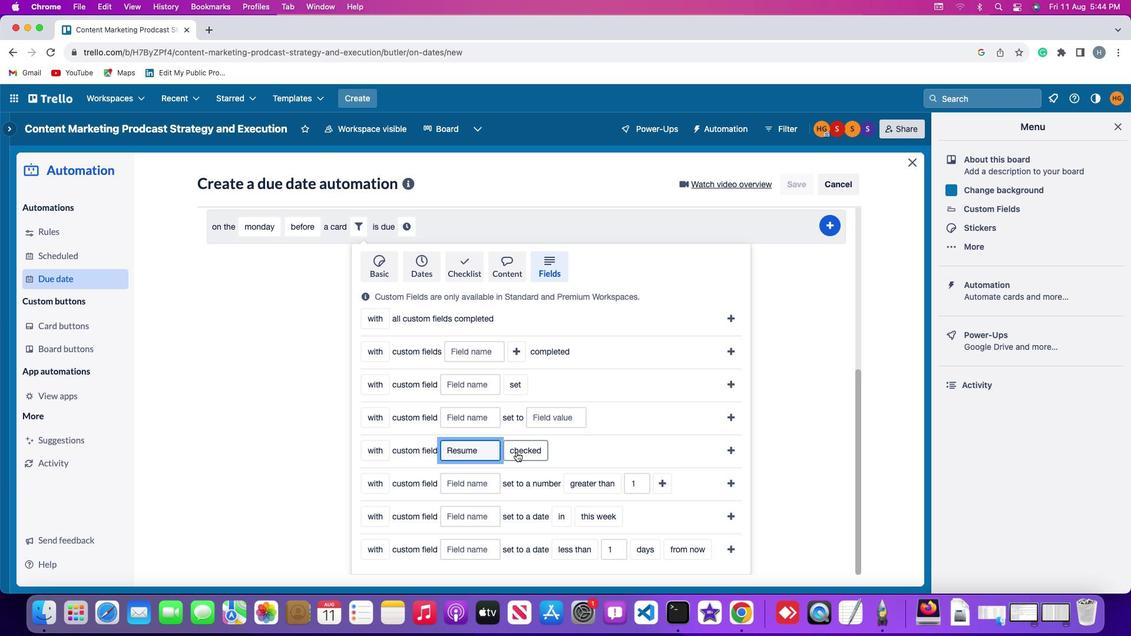 
Action: Mouse pressed left at (517, 452)
Screenshot: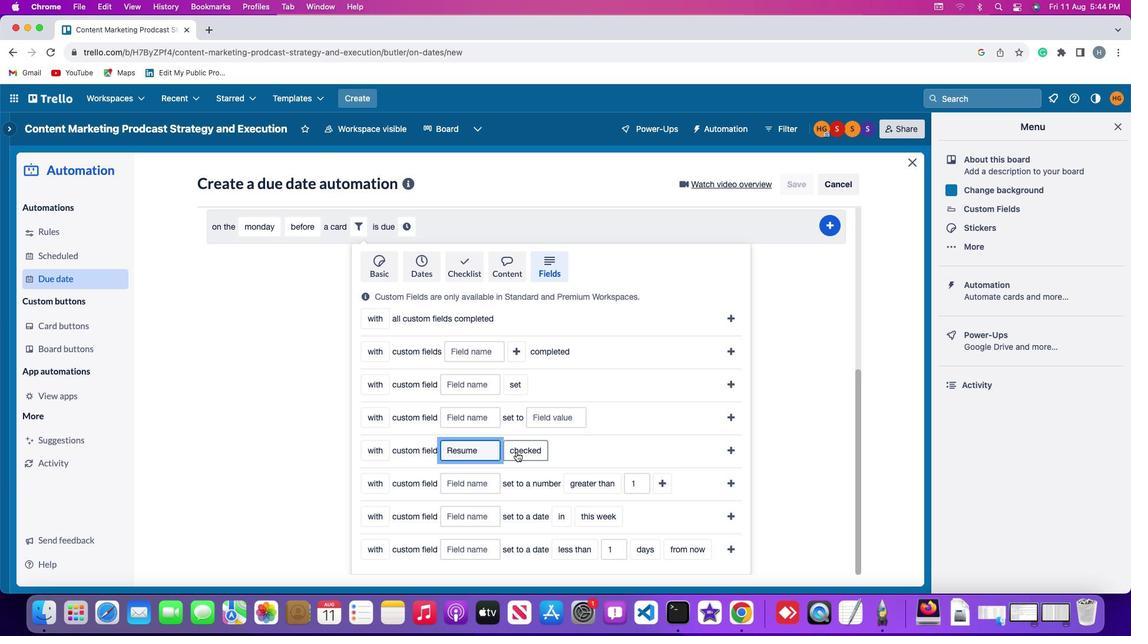 
Action: Mouse moved to (524, 495)
Screenshot: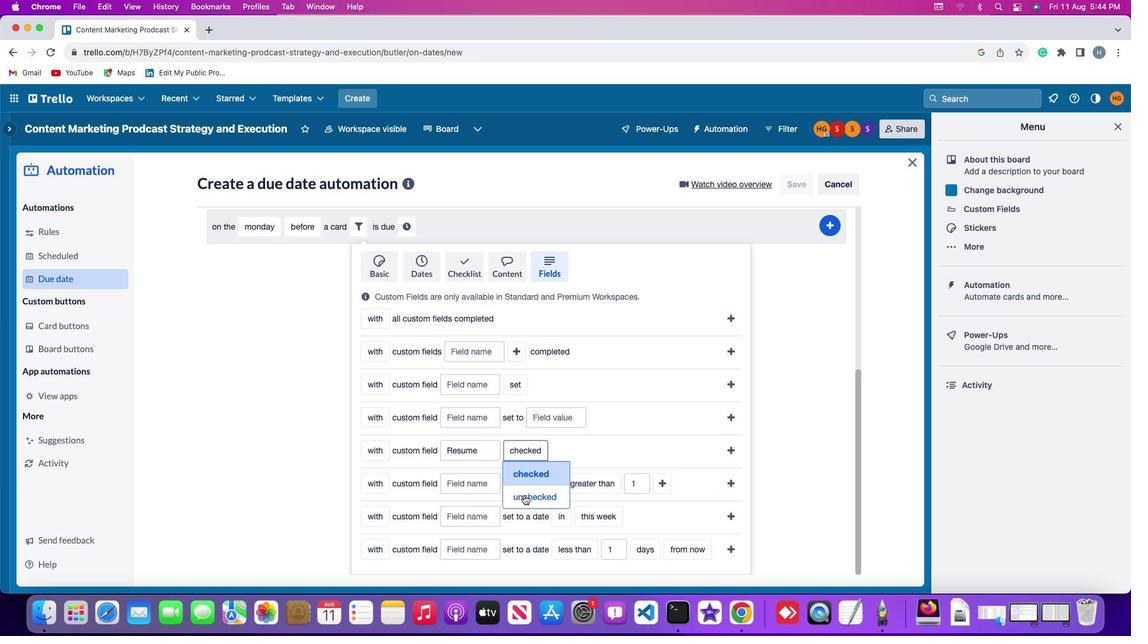 
Action: Mouse pressed left at (524, 495)
Screenshot: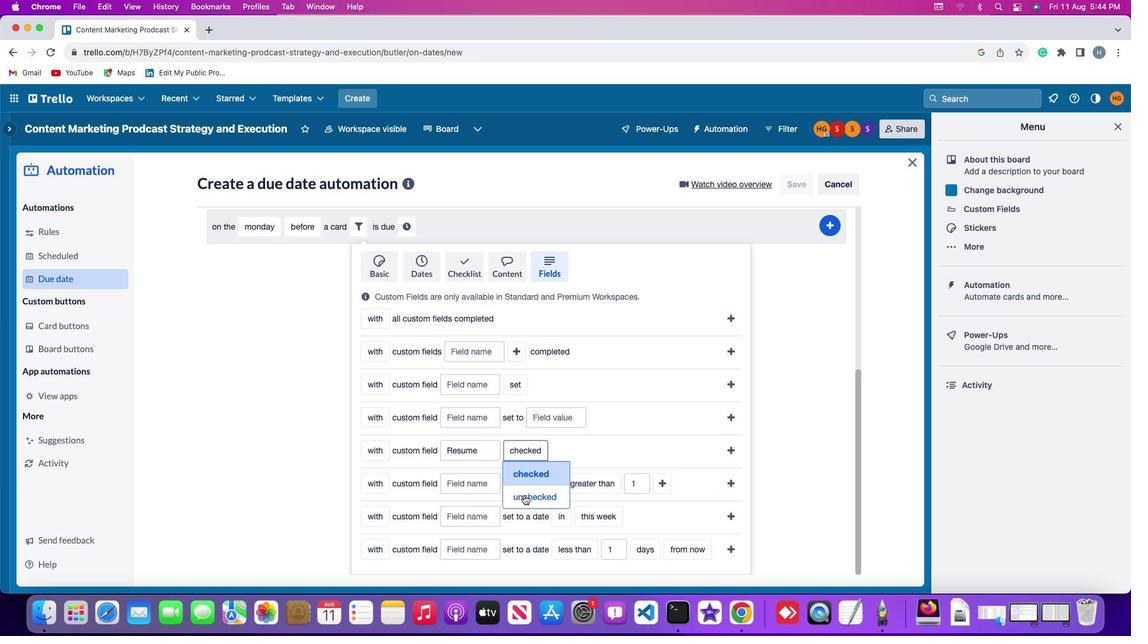 
Action: Mouse moved to (725, 448)
Screenshot: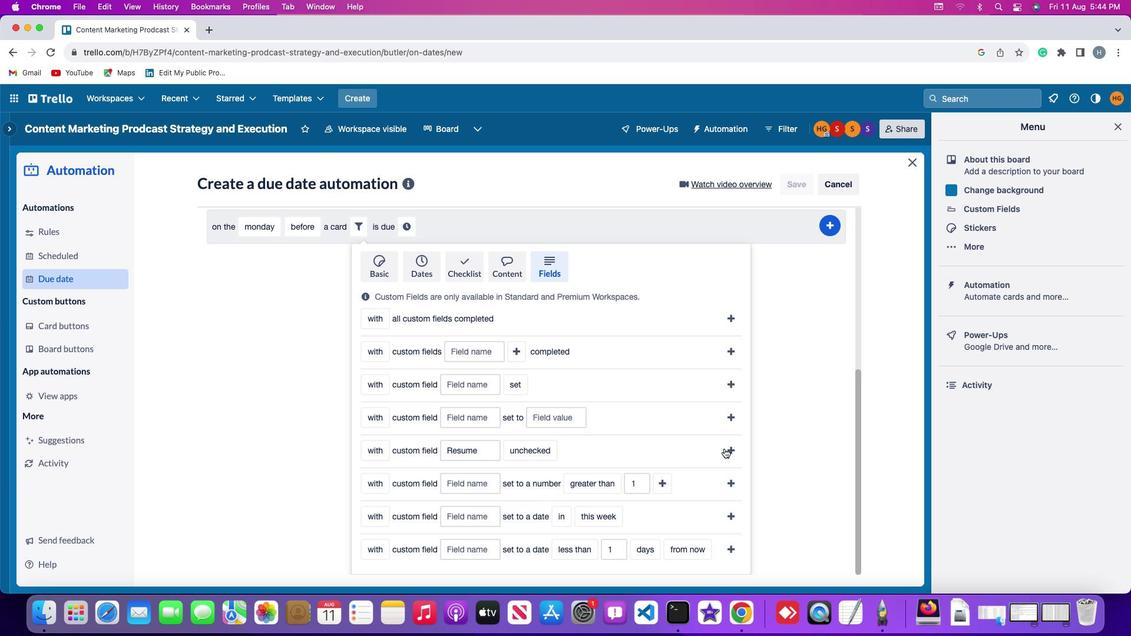 
Action: Mouse pressed left at (725, 448)
Screenshot: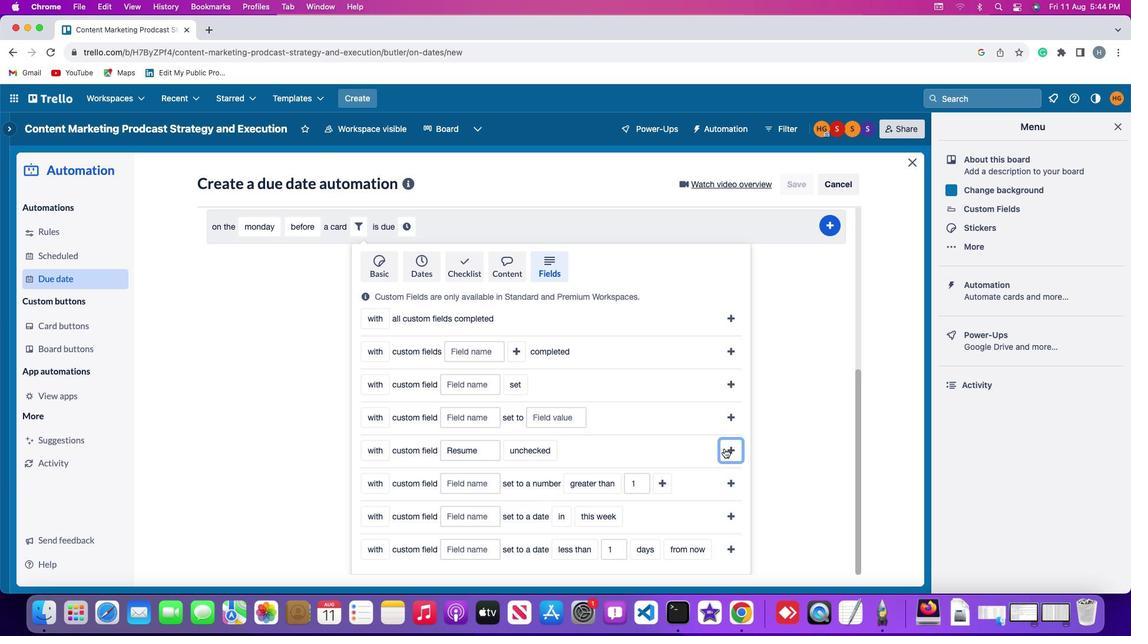 
Action: Mouse moved to (578, 509)
Screenshot: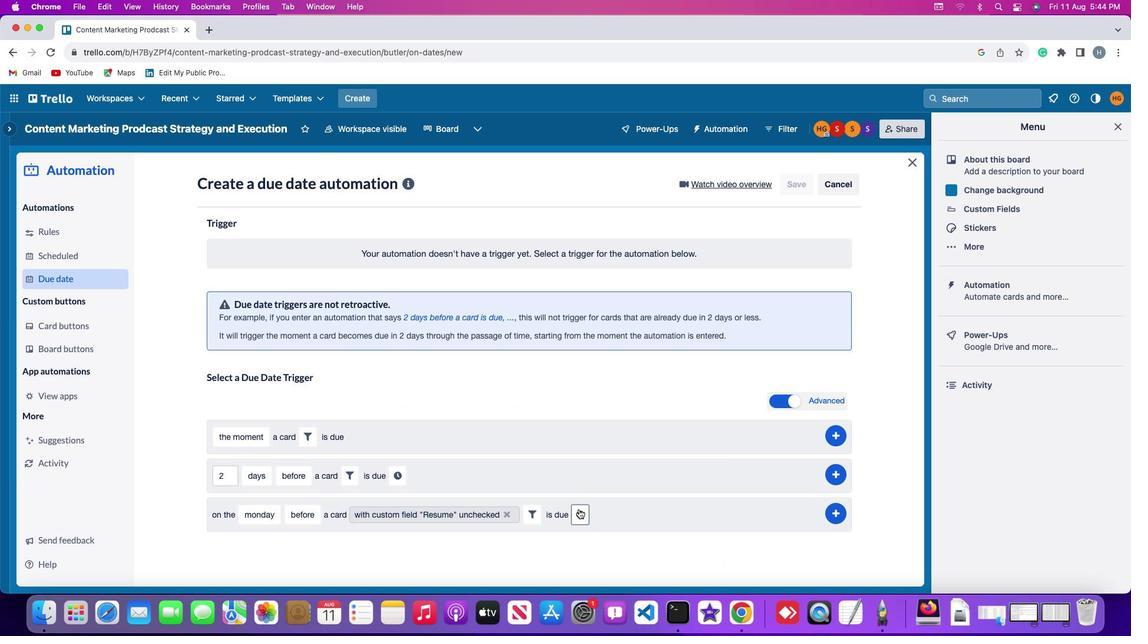 
Action: Mouse pressed left at (578, 509)
Screenshot: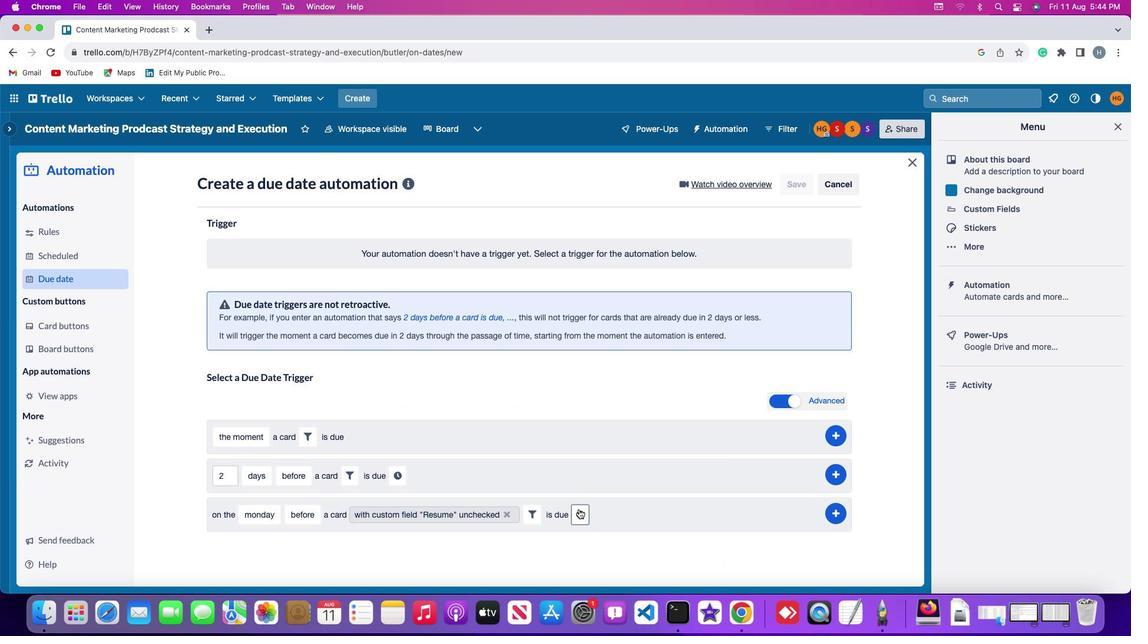 
Action: Mouse moved to (608, 520)
Screenshot: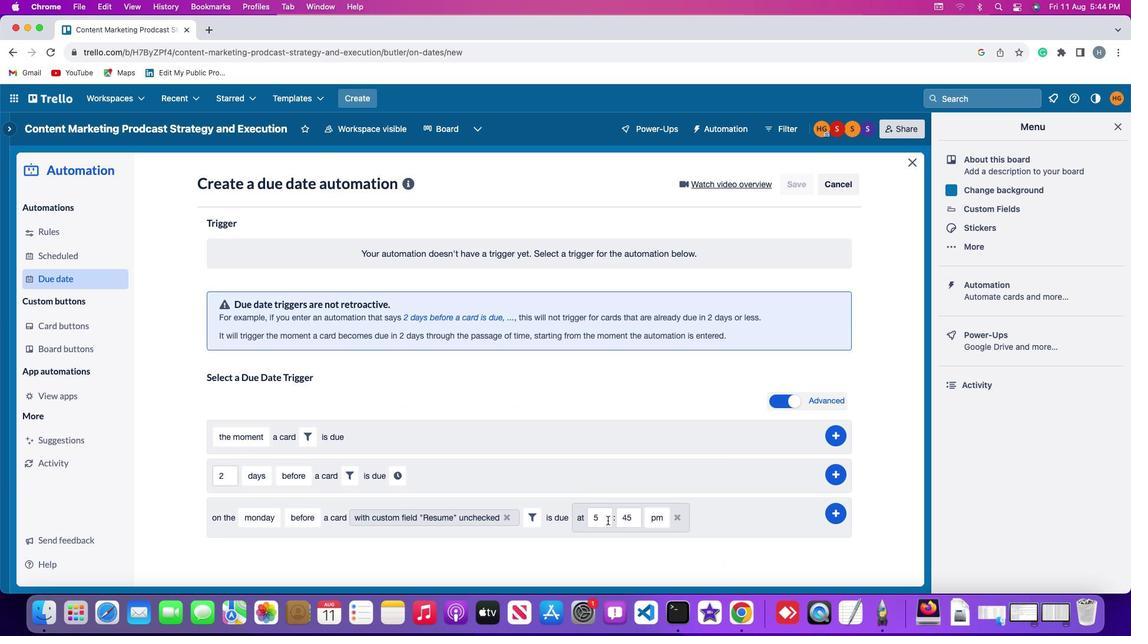 
Action: Mouse pressed left at (608, 520)
Screenshot: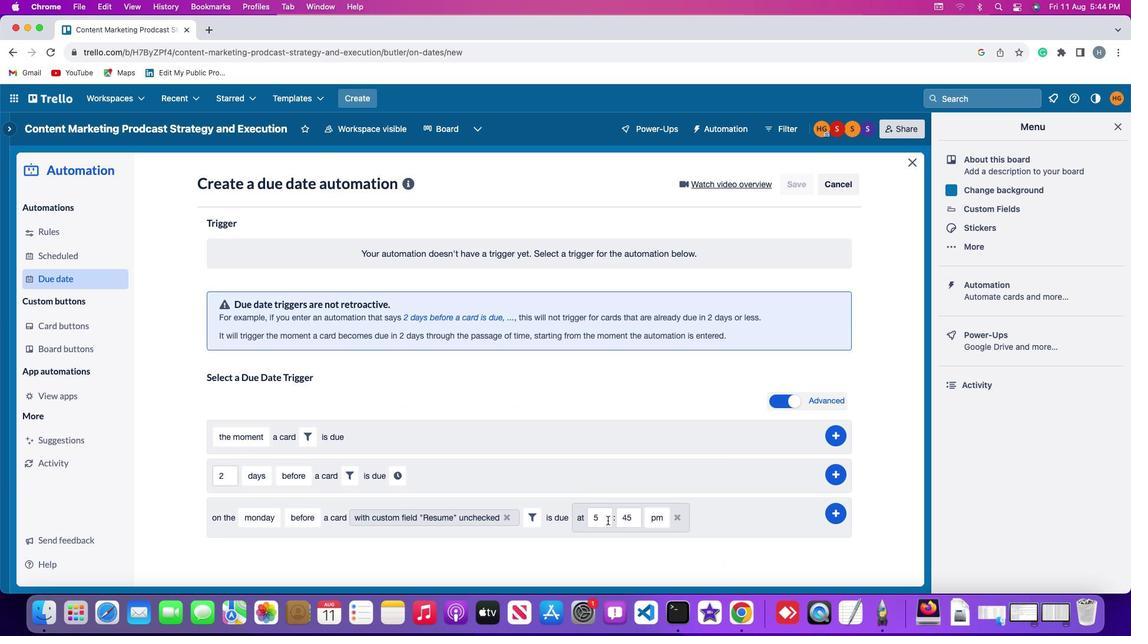 
Action: Key pressed Key.backspace
Screenshot: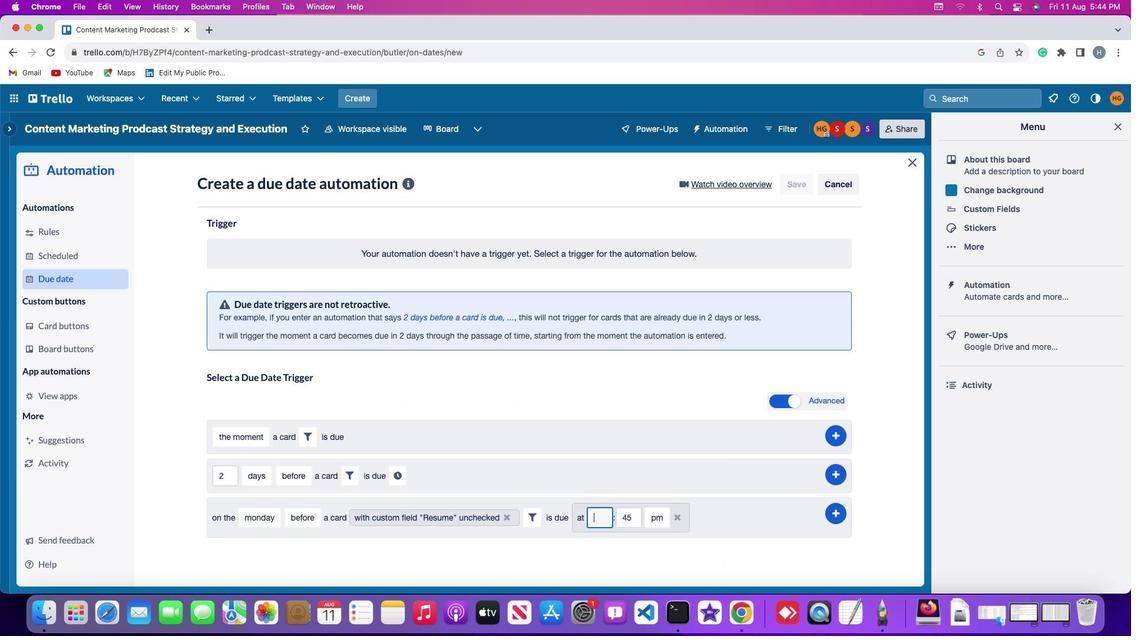 
Action: Mouse moved to (608, 521)
Screenshot: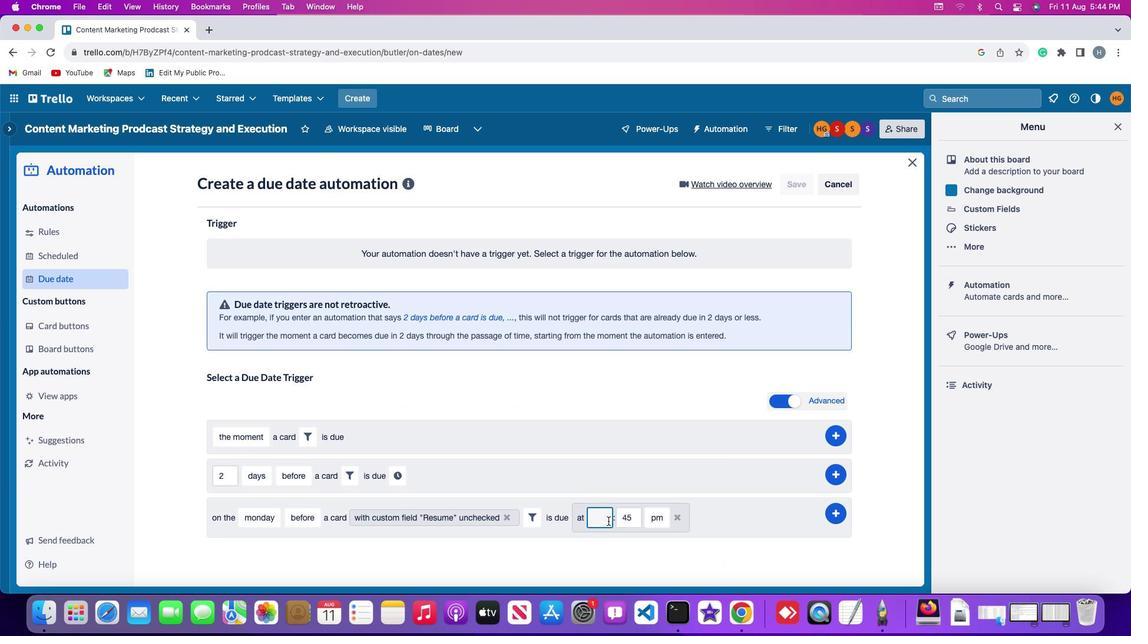 
Action: Key pressed '1'
Screenshot: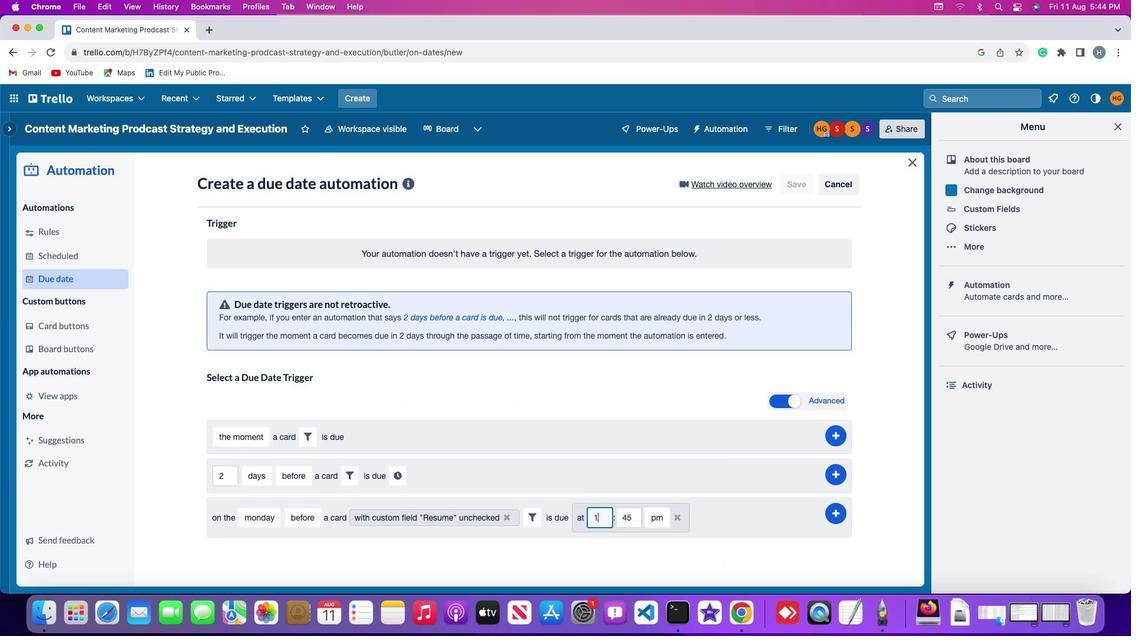 
Action: Mouse moved to (609, 522)
Screenshot: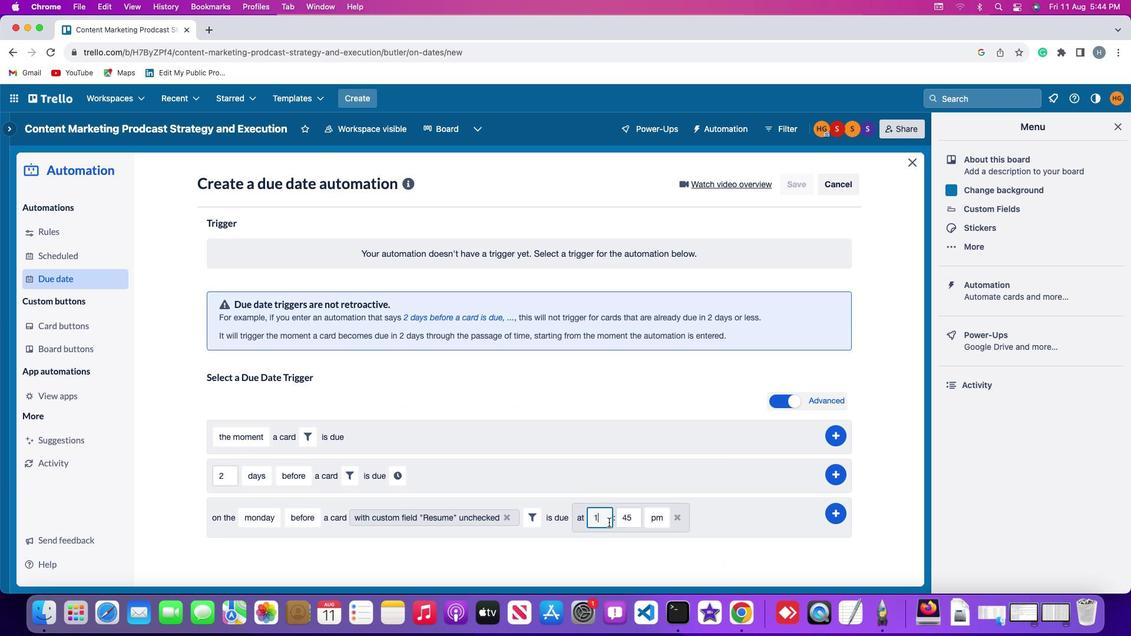 
Action: Key pressed '1'
Screenshot: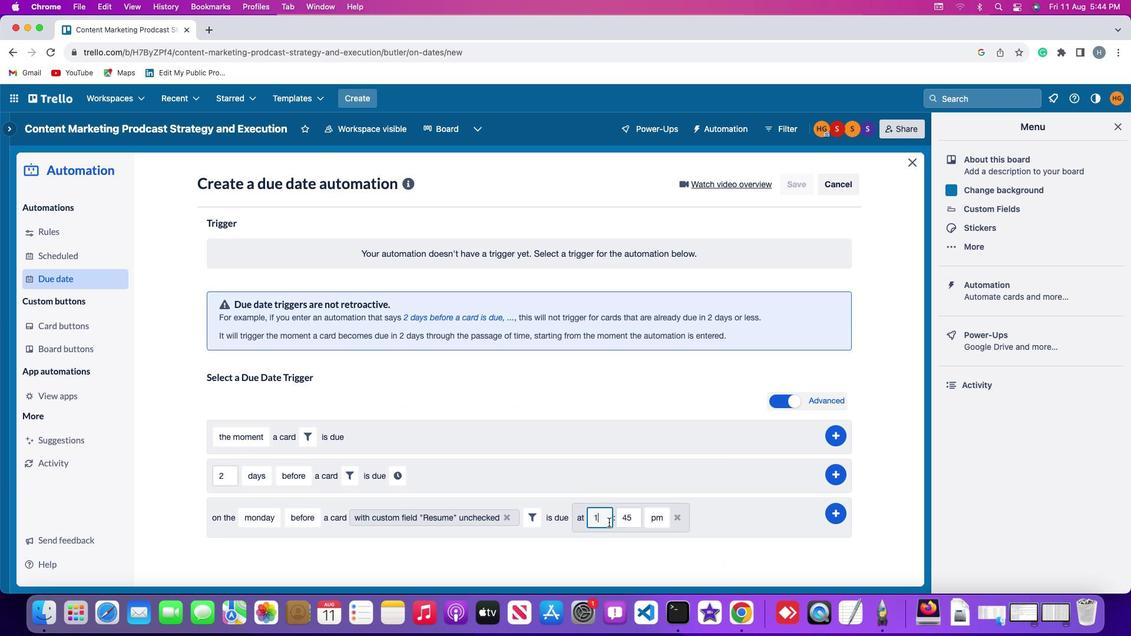 
Action: Mouse moved to (638, 521)
Screenshot: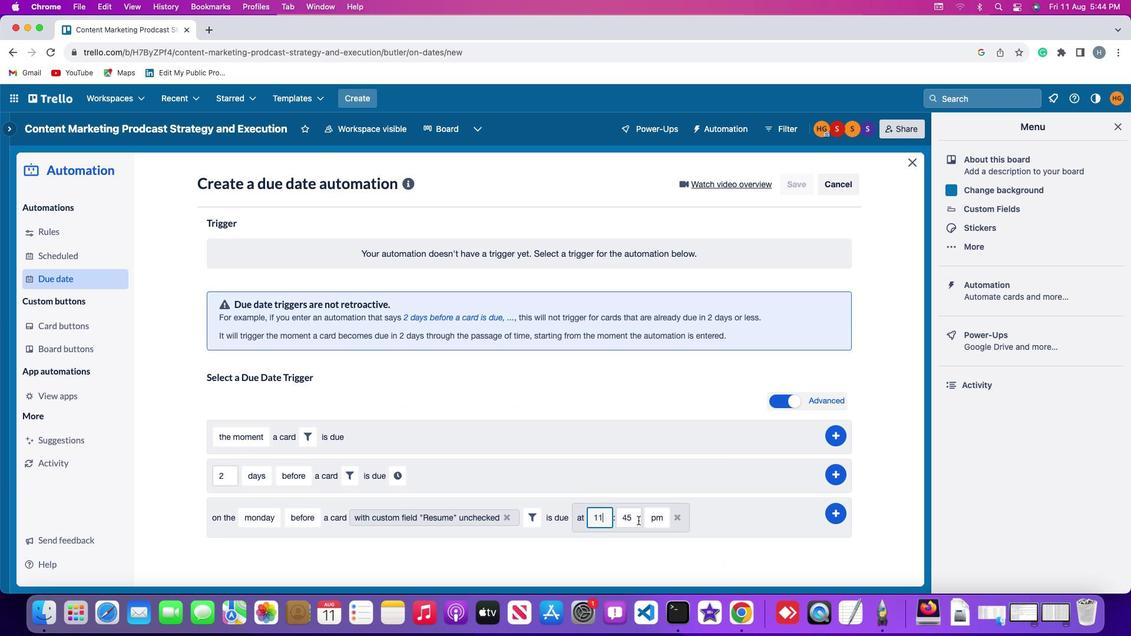 
Action: Mouse pressed left at (638, 521)
Screenshot: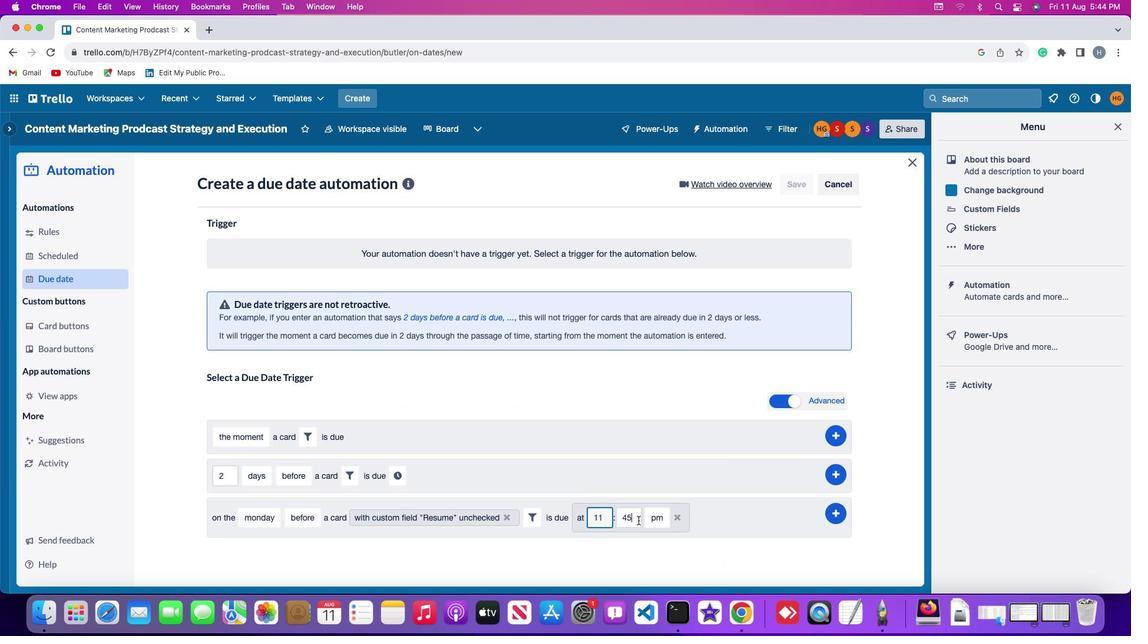 
Action: Mouse moved to (638, 521)
Screenshot: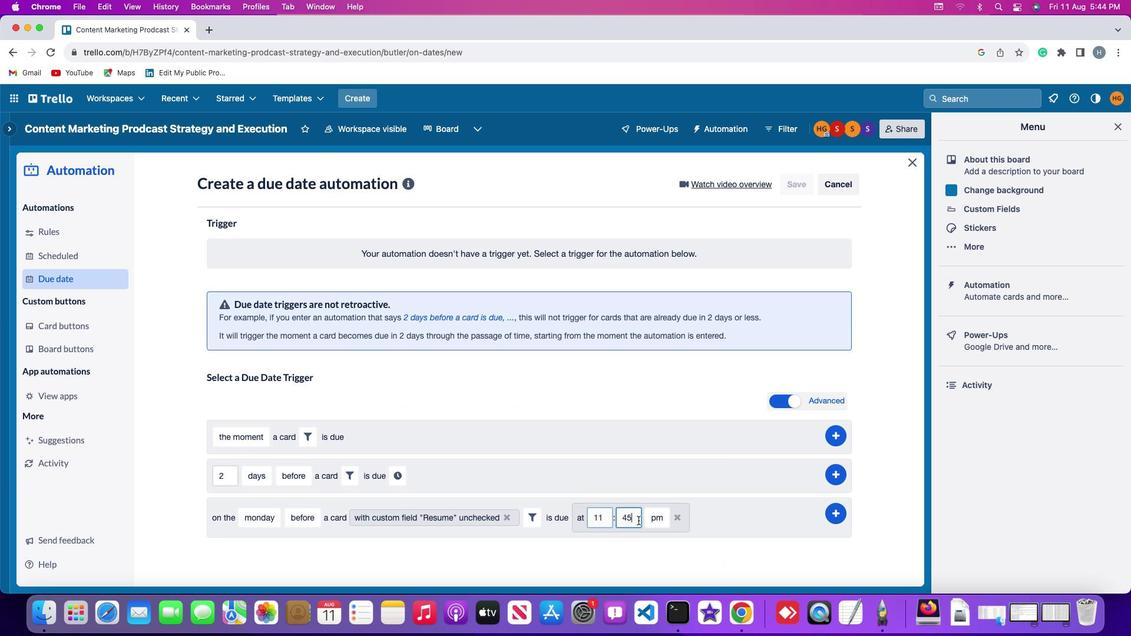 
Action: Key pressed Key.backspaceKey.backspace'0'
Screenshot: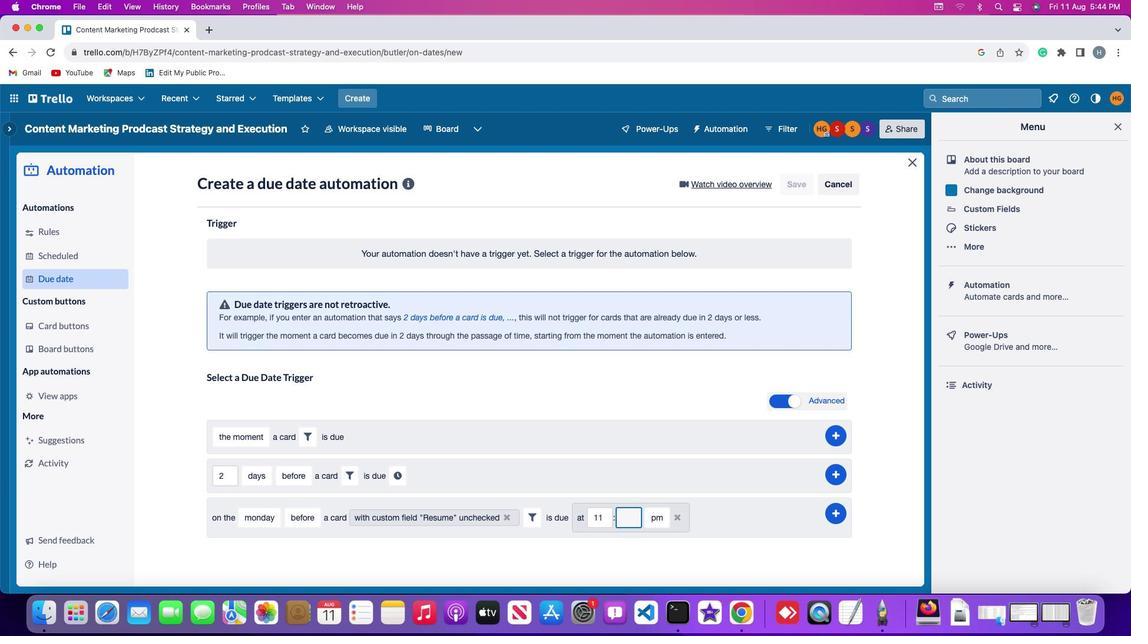 
Action: Mouse moved to (638, 521)
Screenshot: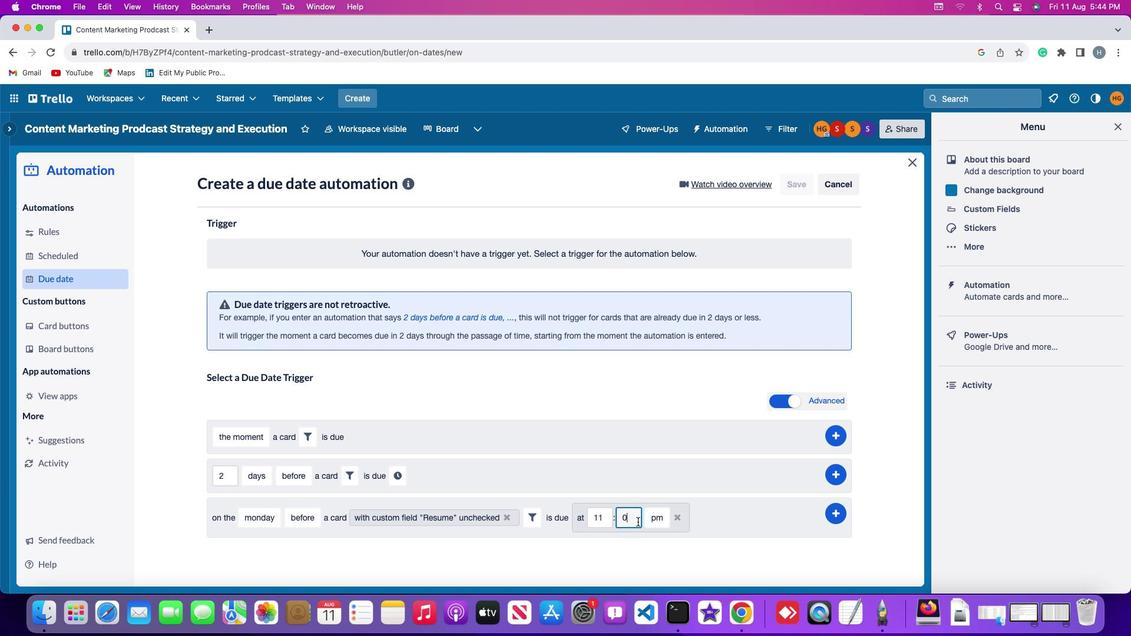 
Action: Key pressed '0'
Screenshot: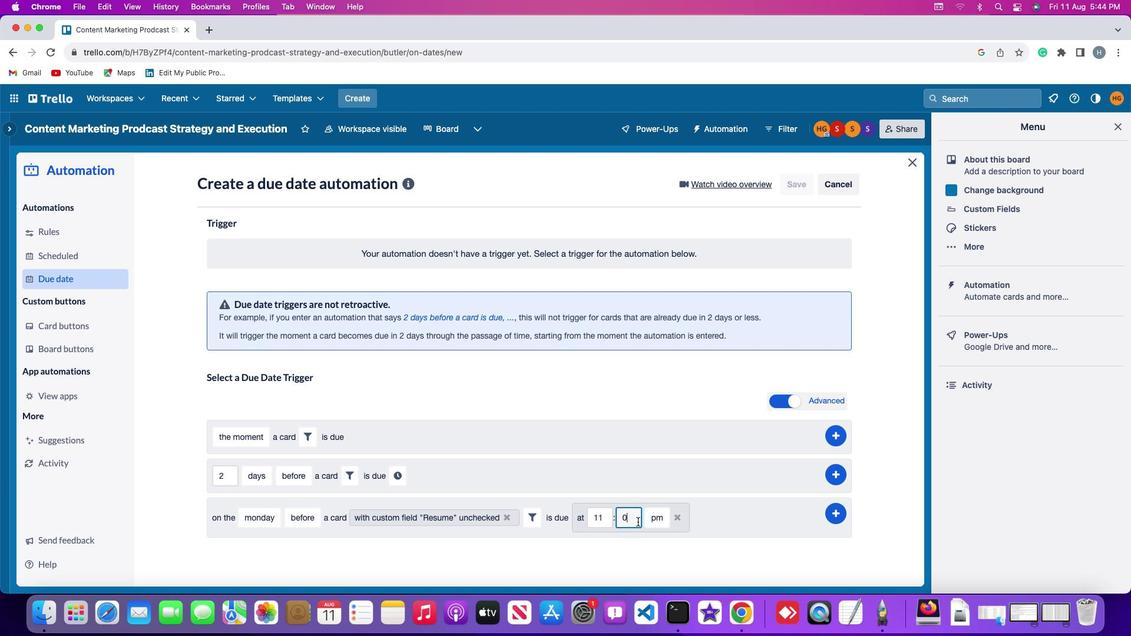 
Action: Mouse moved to (652, 519)
Screenshot: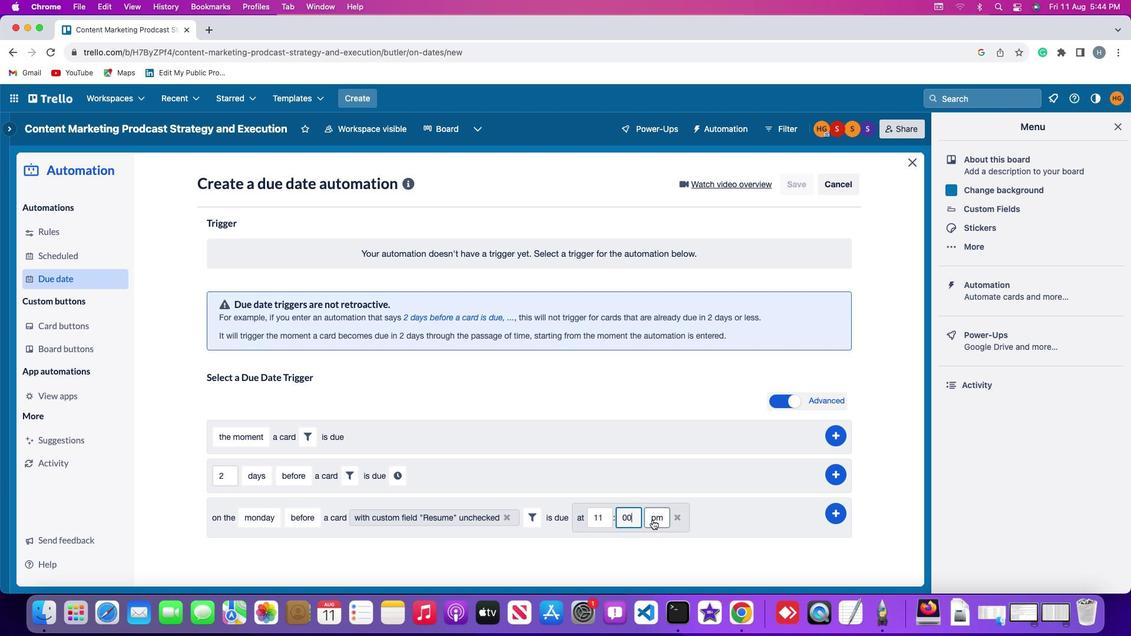 
Action: Mouse pressed left at (652, 519)
Screenshot: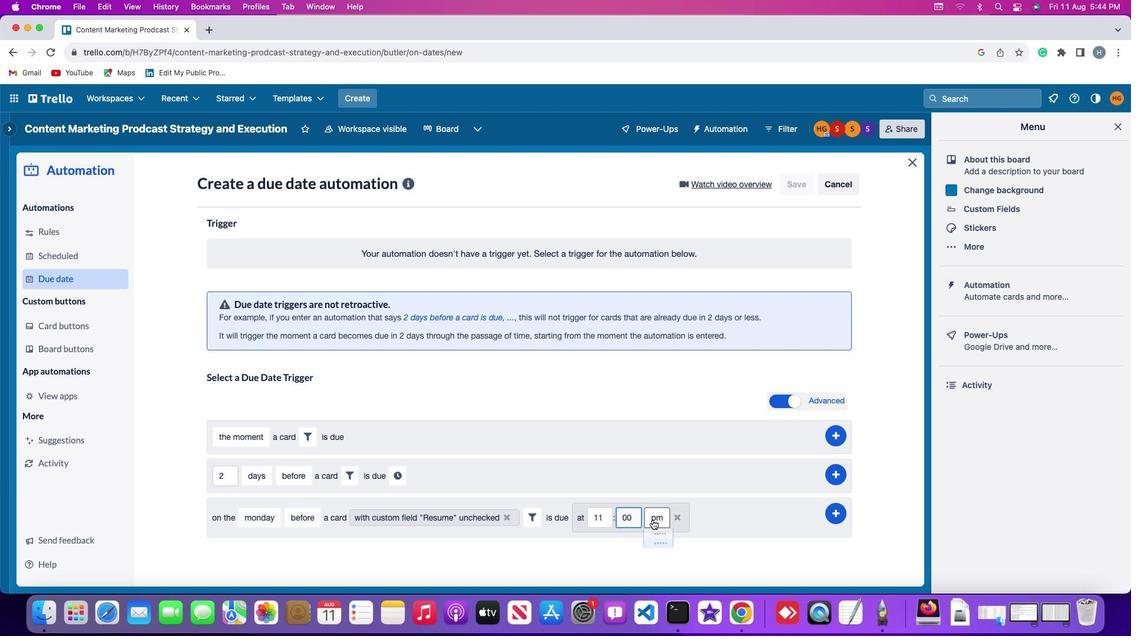 
Action: Mouse moved to (655, 540)
Screenshot: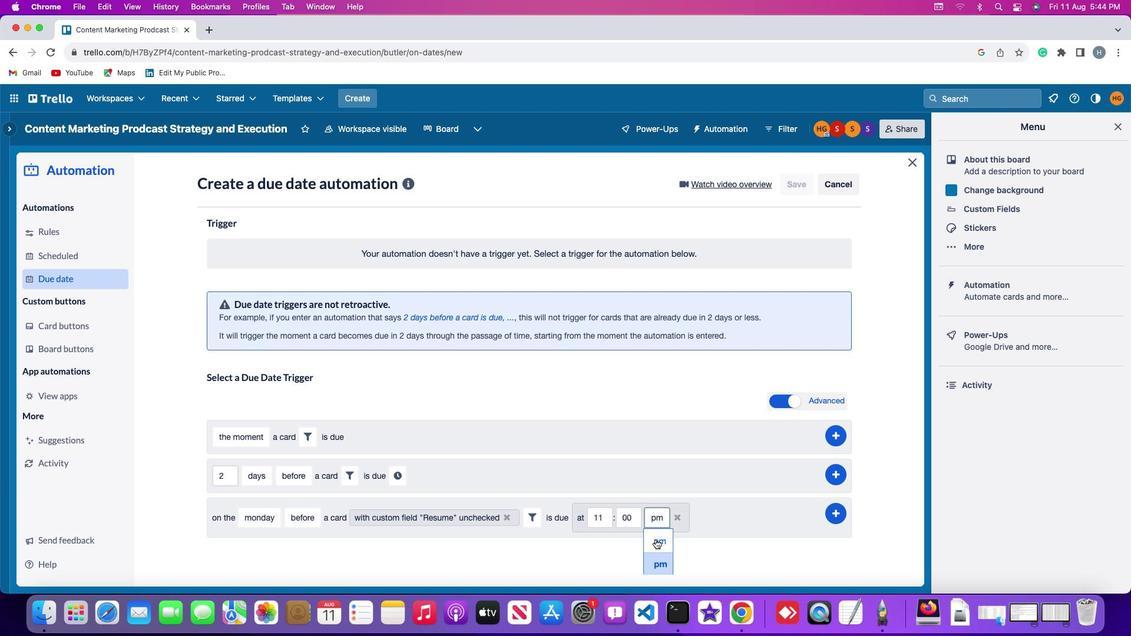 
Action: Mouse pressed left at (655, 540)
Screenshot: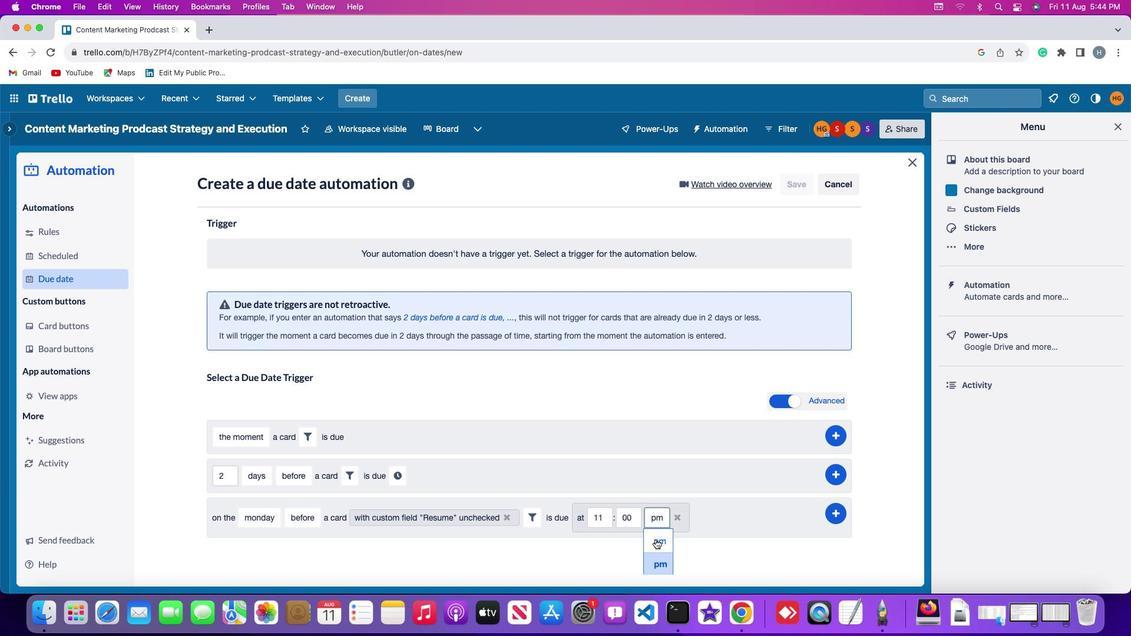 
Action: Mouse moved to (831, 512)
Screenshot: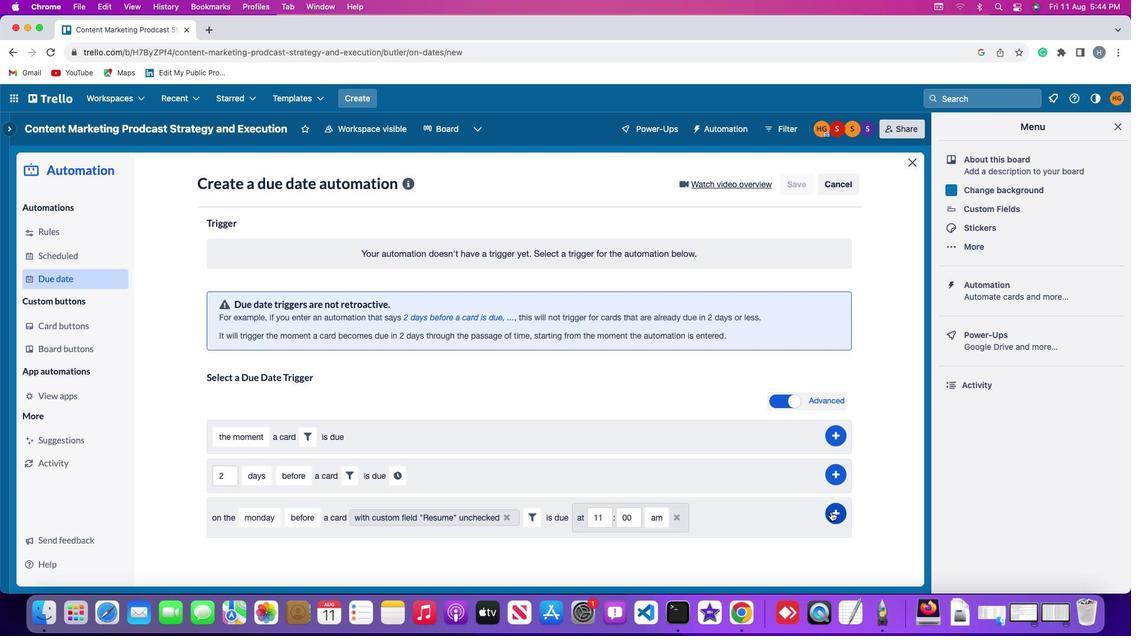 
Action: Mouse pressed left at (831, 512)
Screenshot: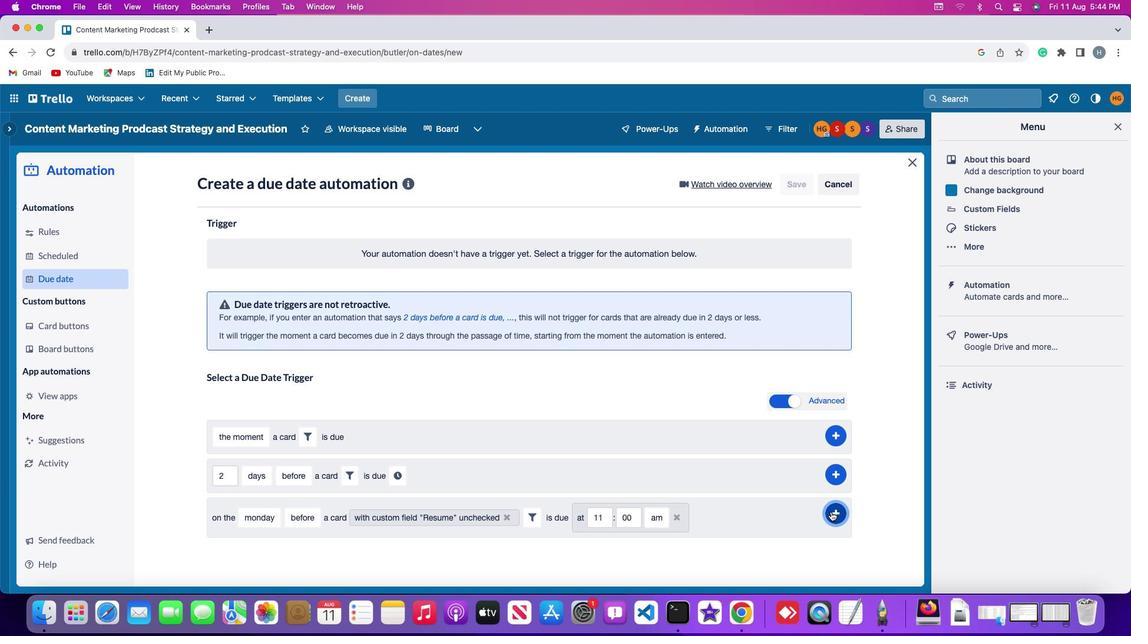 
Action: Mouse moved to (881, 396)
Screenshot: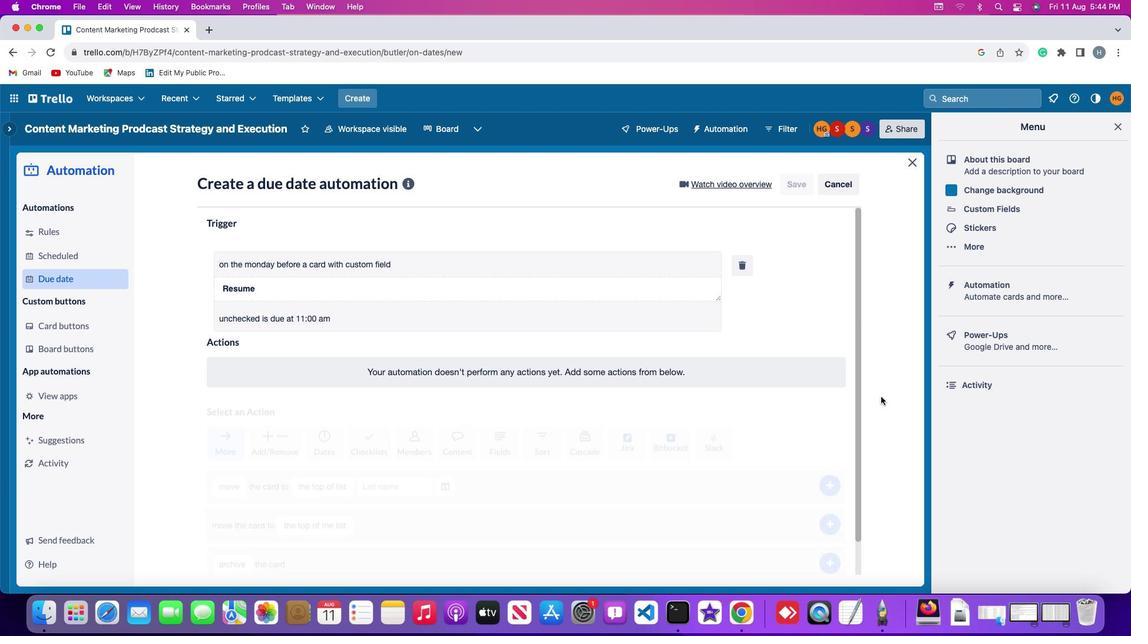 
